 Task: Create in the project CanaryTech in Backlog an issue 'Develop a new tool for automated testing of mobile application integration with third-party services and APIs', assign it to team member softage.4@softage.net and change the status to IN PROGRESS. Create in the project CanaryTech in Backlog an issue 'Upgrade the mobile responsiveness and mobile compatibility mechanisms of a web application to improve mobile user experience', assign it to team member softage.1@softage.net and change the status to IN PROGRESS
Action: Mouse moved to (283, 372)
Screenshot: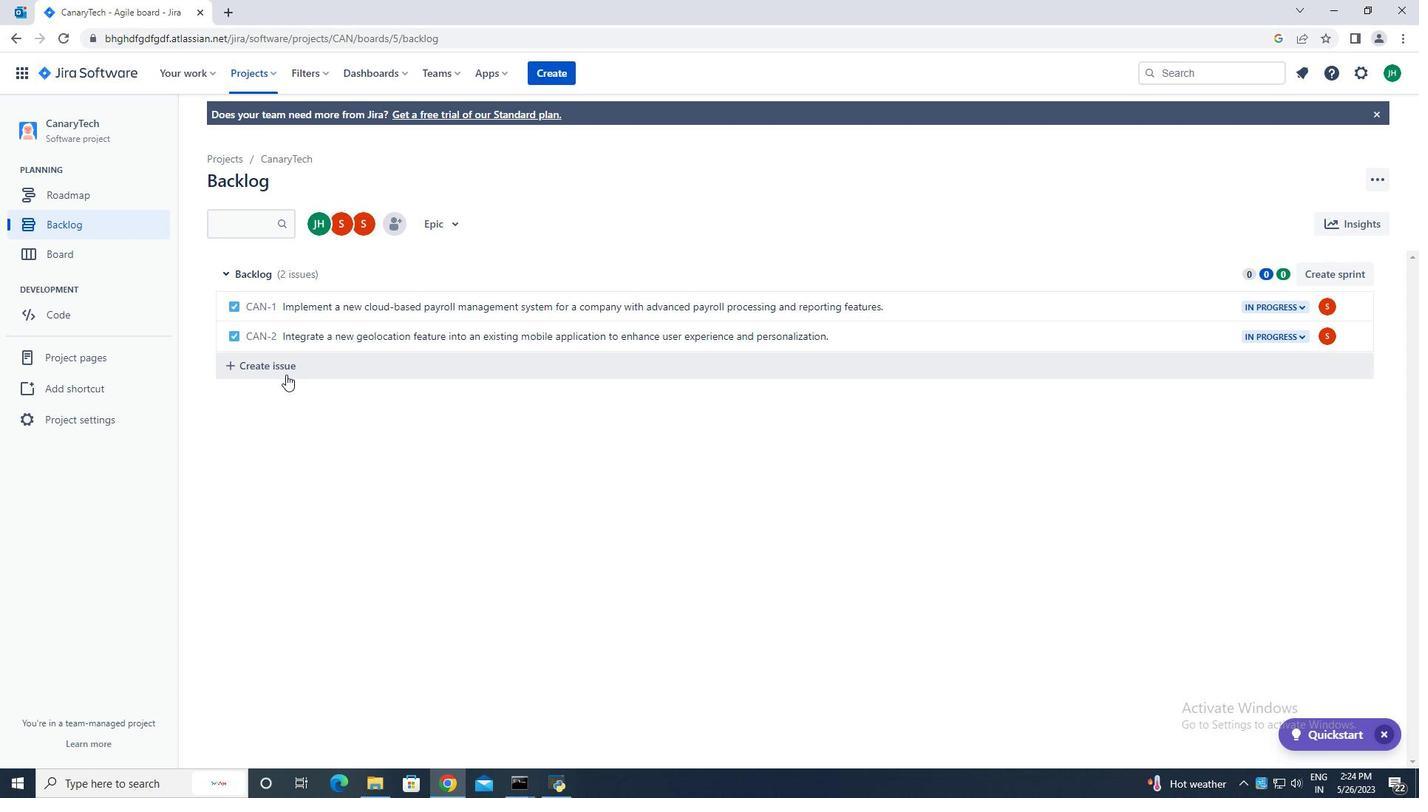 
Action: Mouse pressed left at (283, 372)
Screenshot: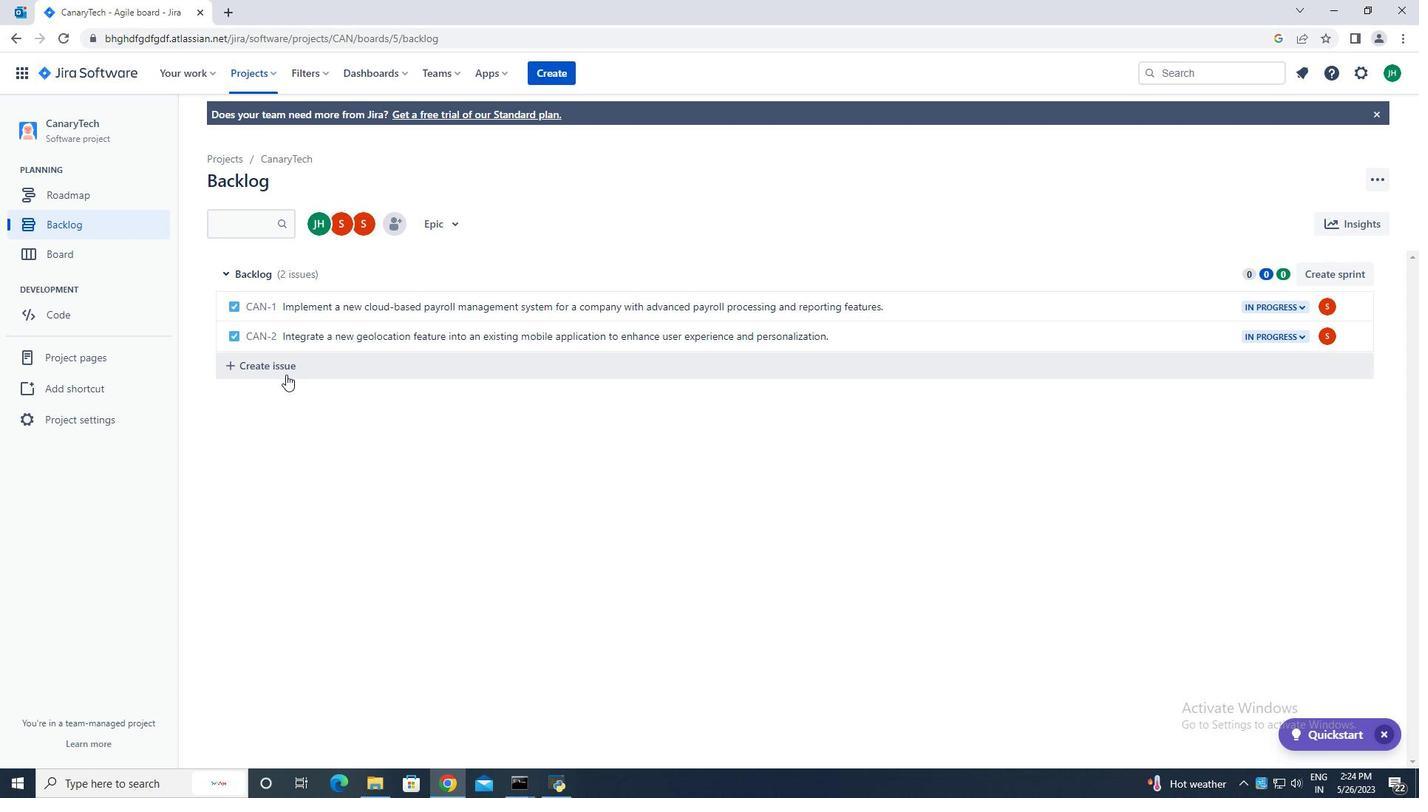 
Action: Mouse moved to (296, 365)
Screenshot: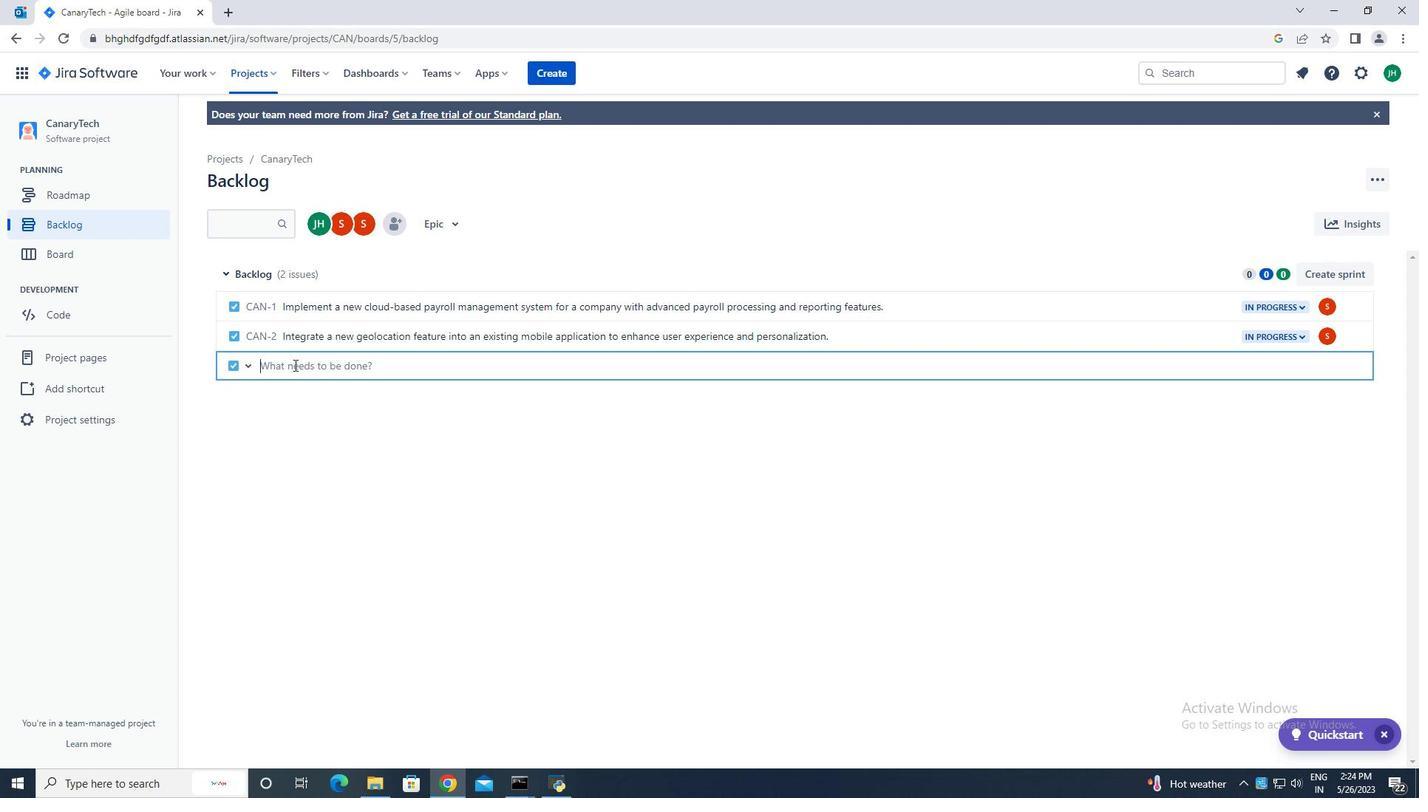 
Action: Mouse pressed left at (296, 365)
Screenshot: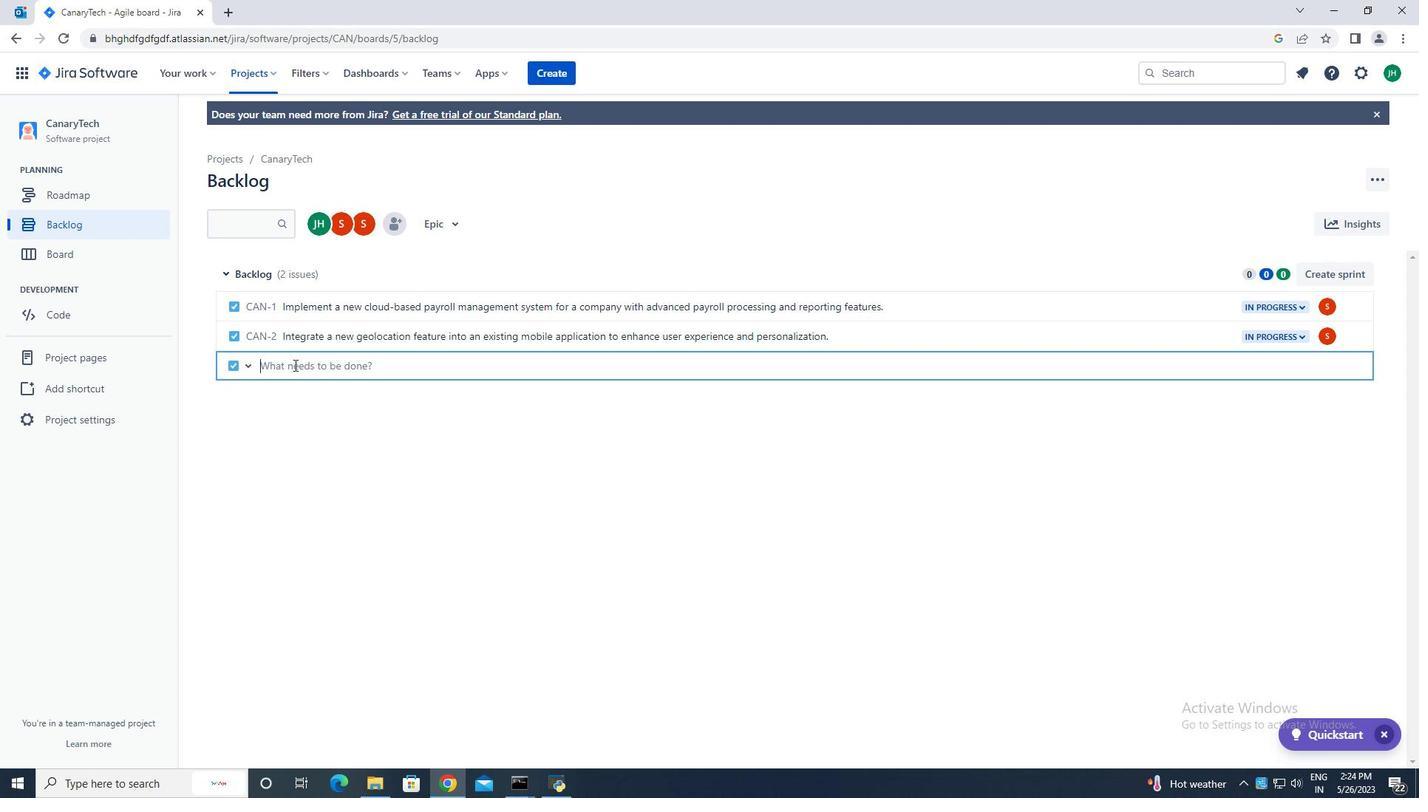 
Action: Mouse moved to (298, 365)
Screenshot: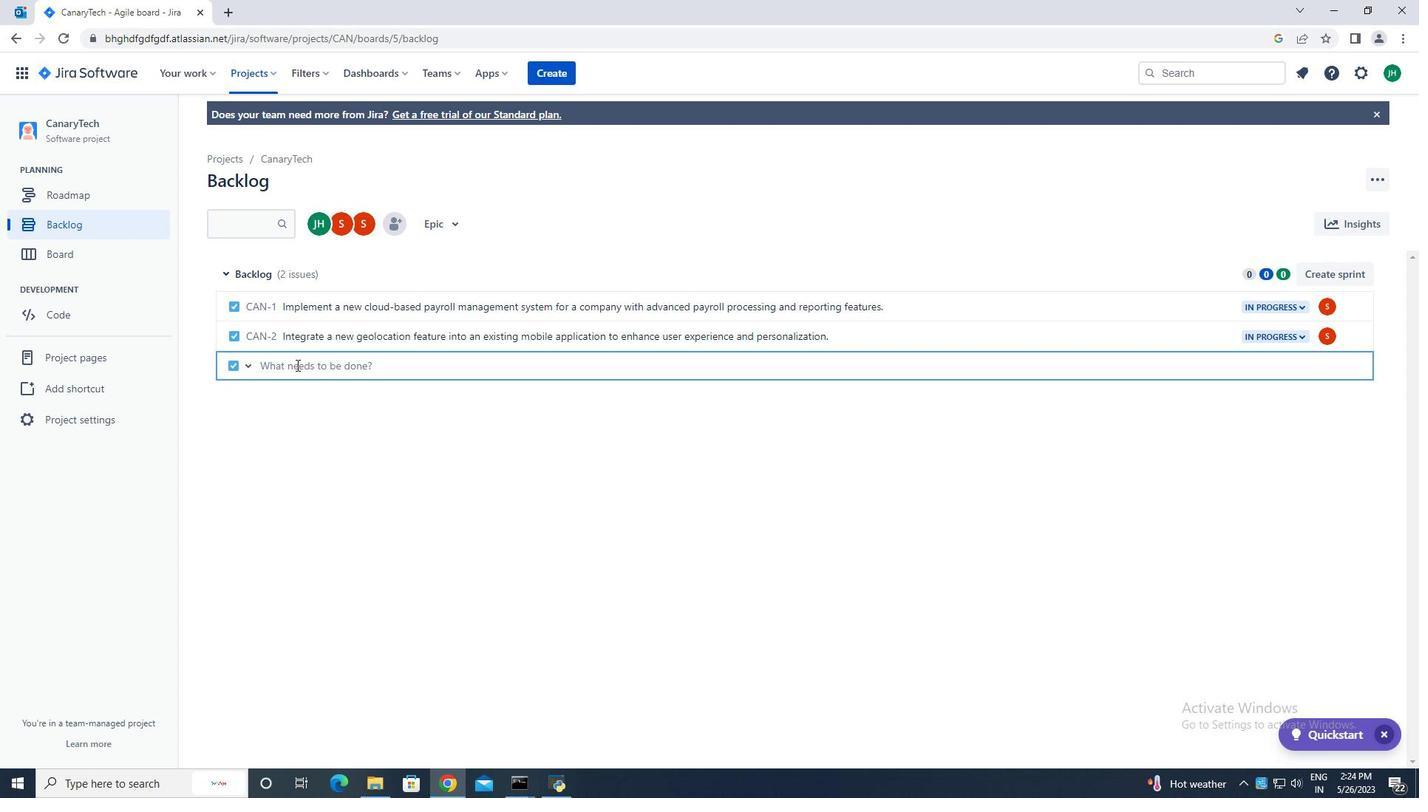
Action: Key pressed <Key.caps_lock>D<Key.caps_lock>evelop<Key.space>a<Key.space>new<Key.space>tool<Key.space>for<Key.space>automated<Key.space>testing<Key.space>of<Key.space>mobile<Key.space>application<Key.space>integration<Key.space>with<Key.space>third-party<Key.space>services<Key.space>and<Key.space><Key.caps_lock>API<Key.caps_lock>s<Key.space><Key.backspace>.<Key.enter>
Screenshot: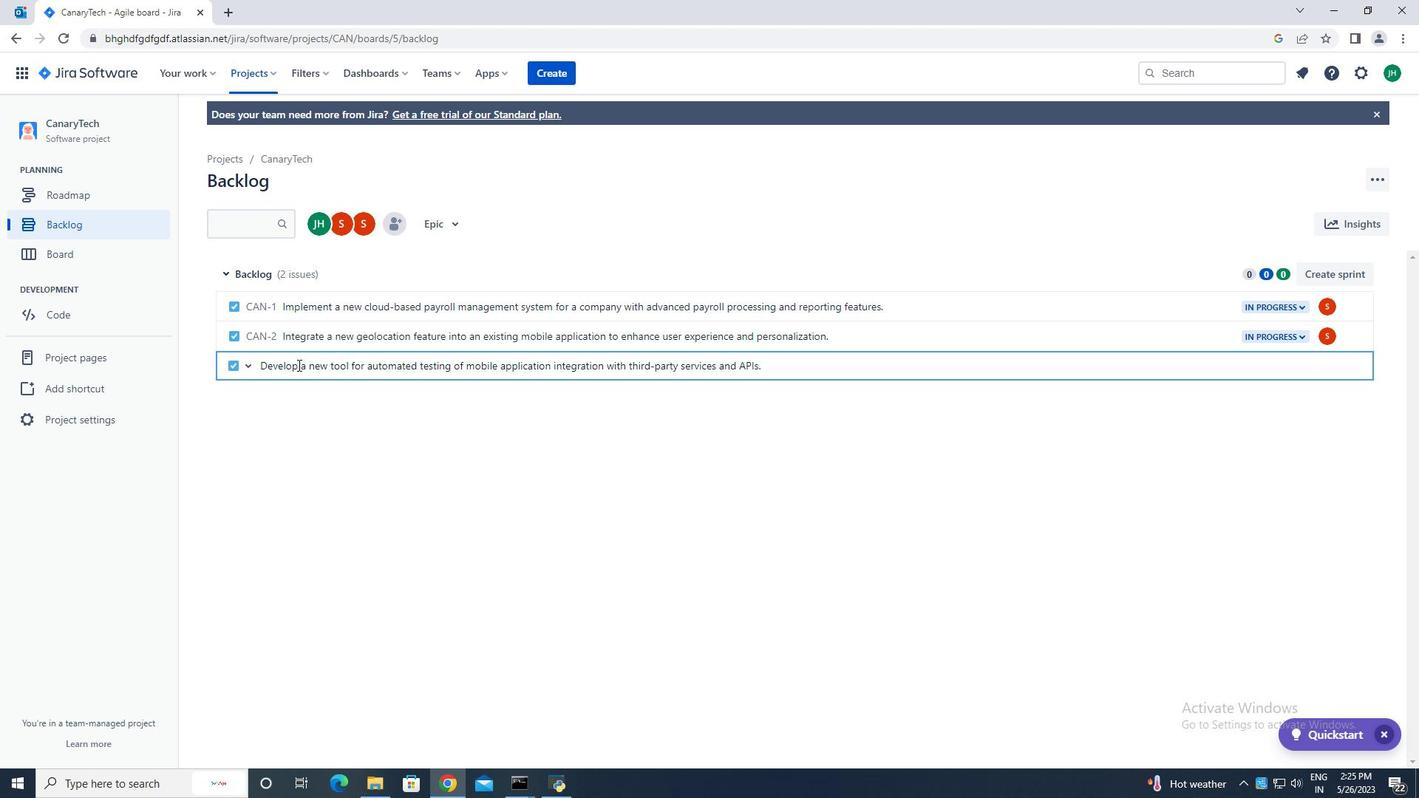 
Action: Mouse moved to (1326, 368)
Screenshot: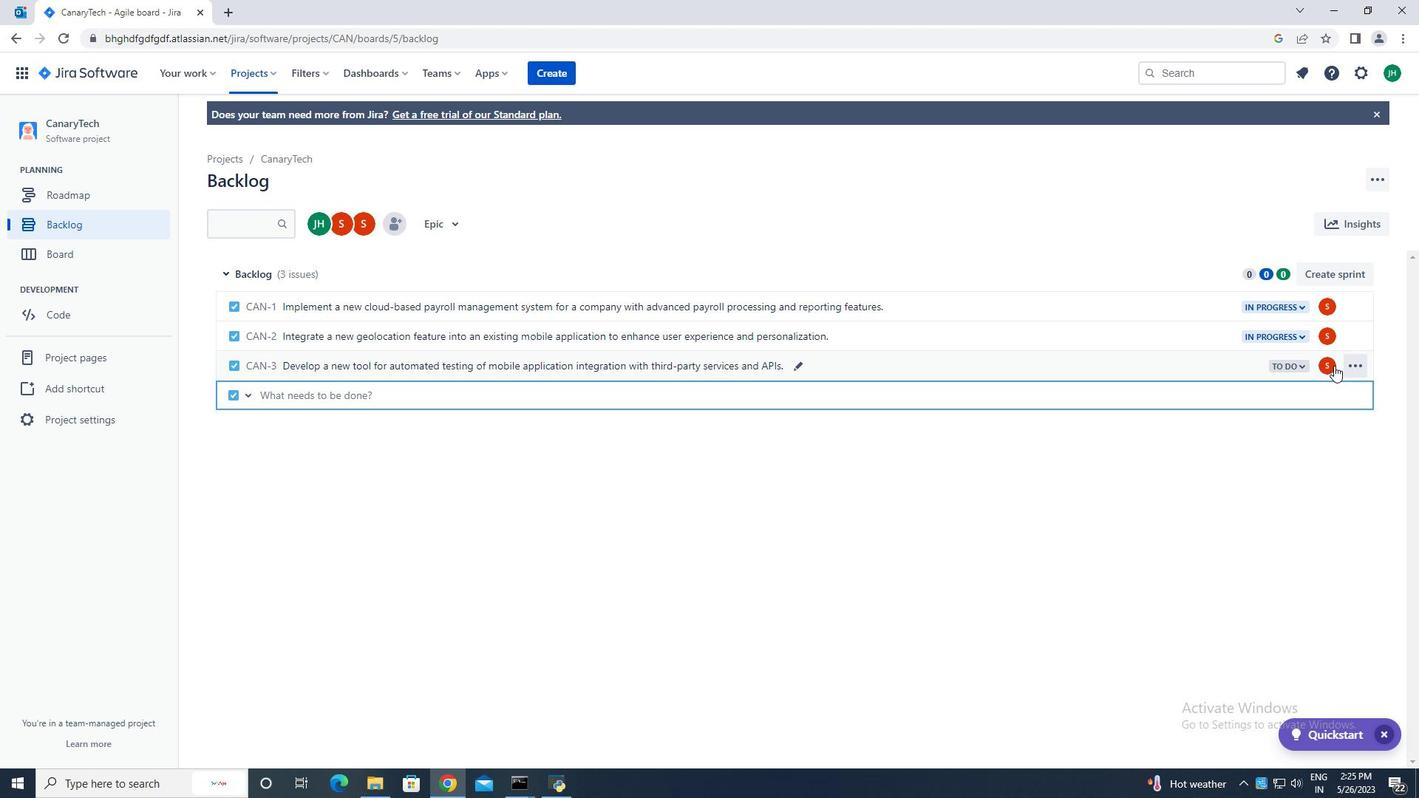 
Action: Mouse pressed left at (1326, 368)
Screenshot: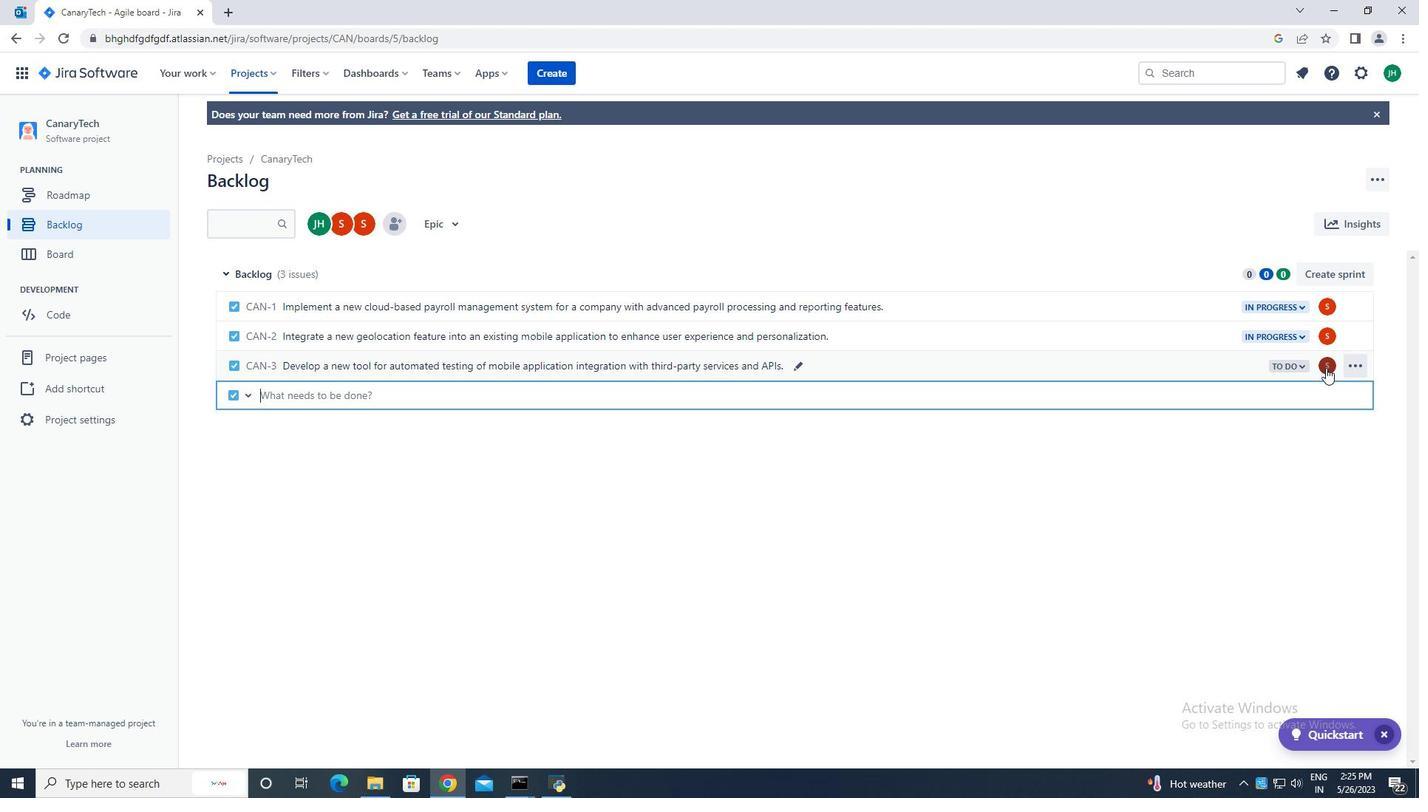 
Action: Mouse moved to (1242, 395)
Screenshot: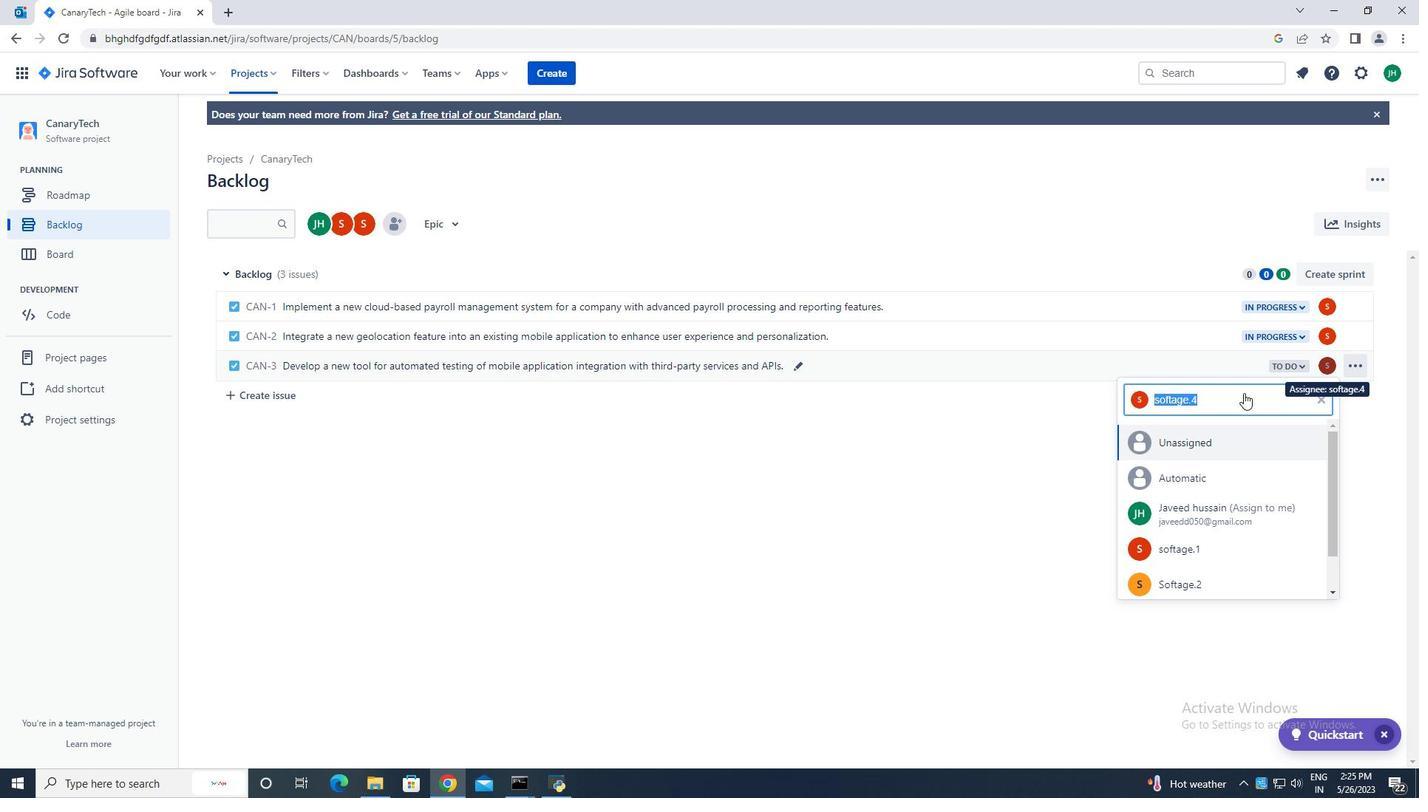 
Action: Key pressed softage.4
Screenshot: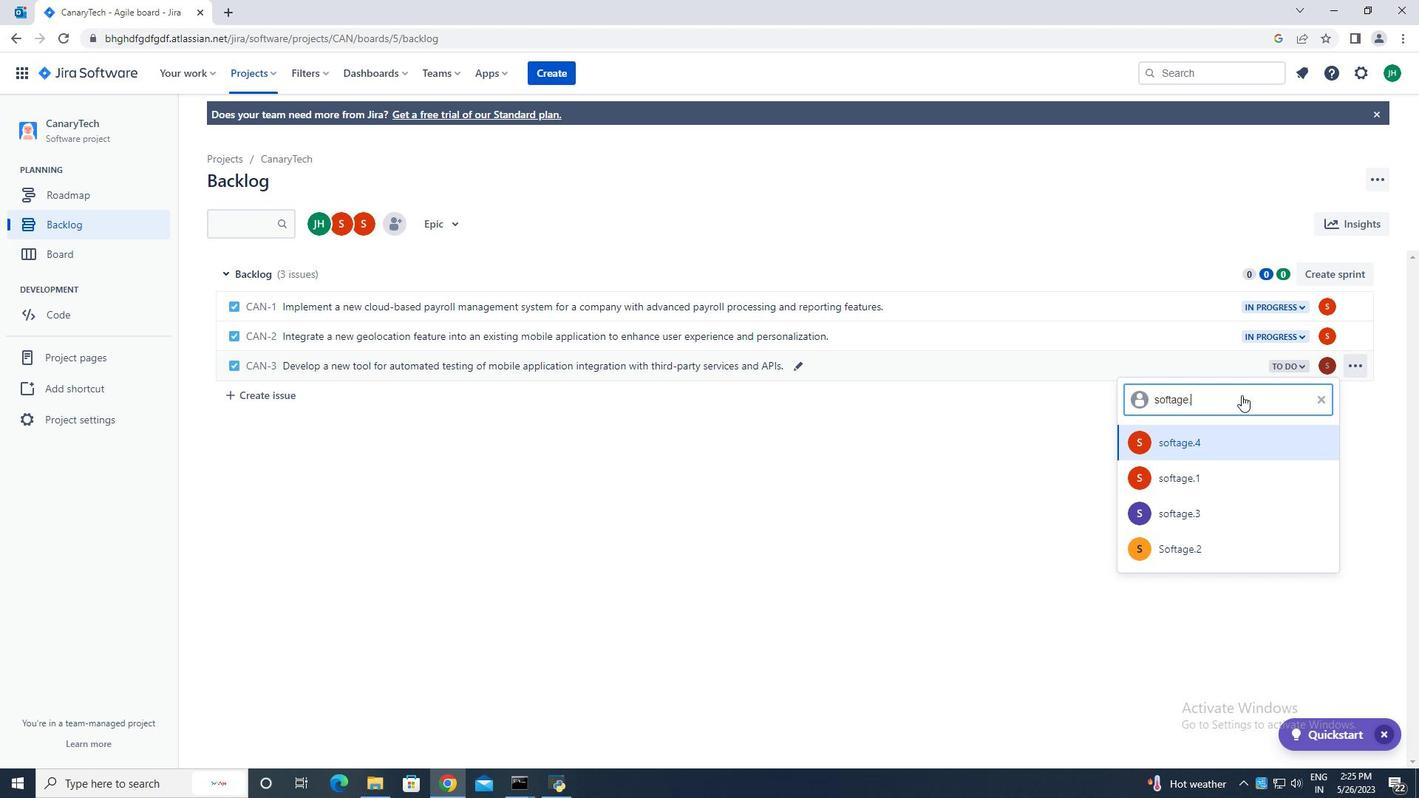 
Action: Mouse moved to (1248, 442)
Screenshot: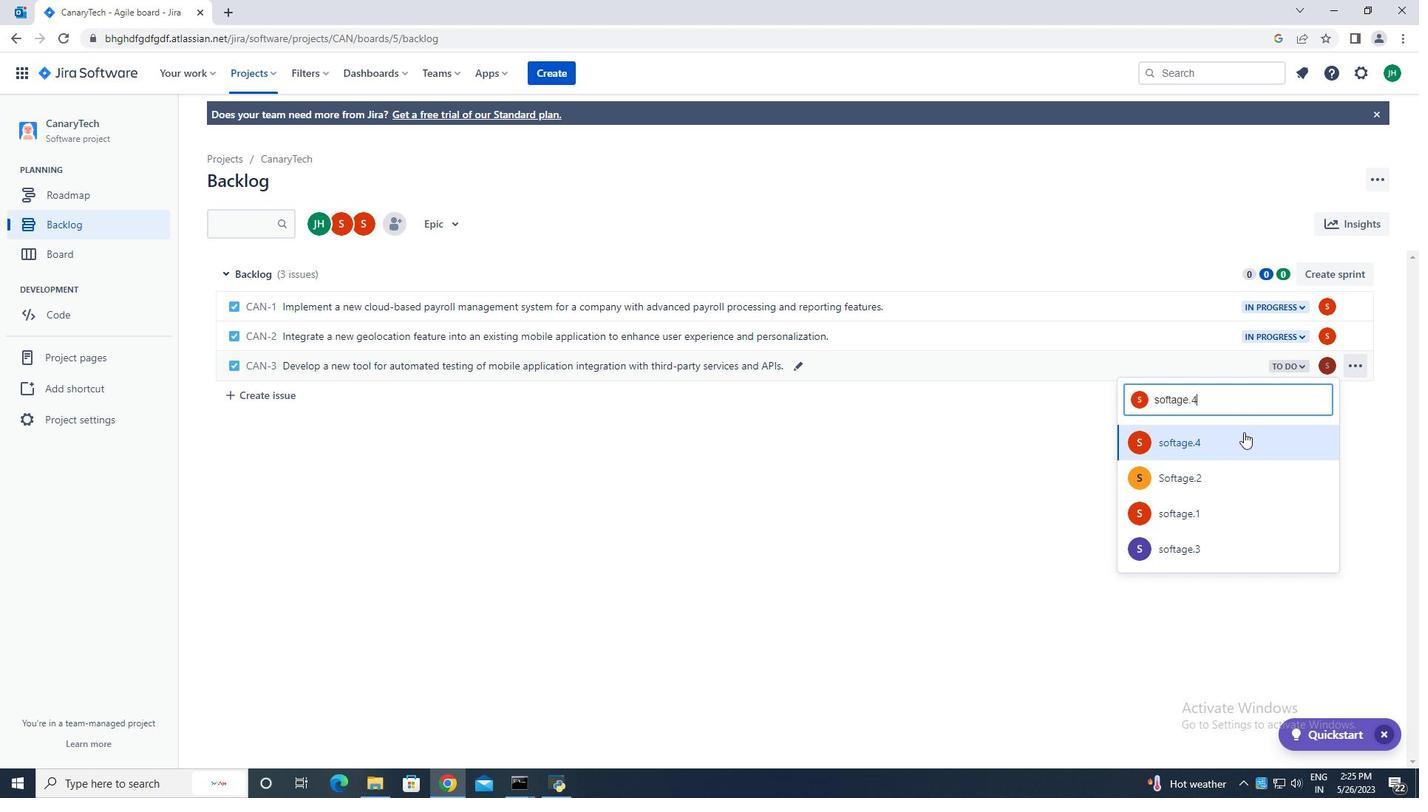 
Action: Mouse pressed left at (1248, 442)
Screenshot: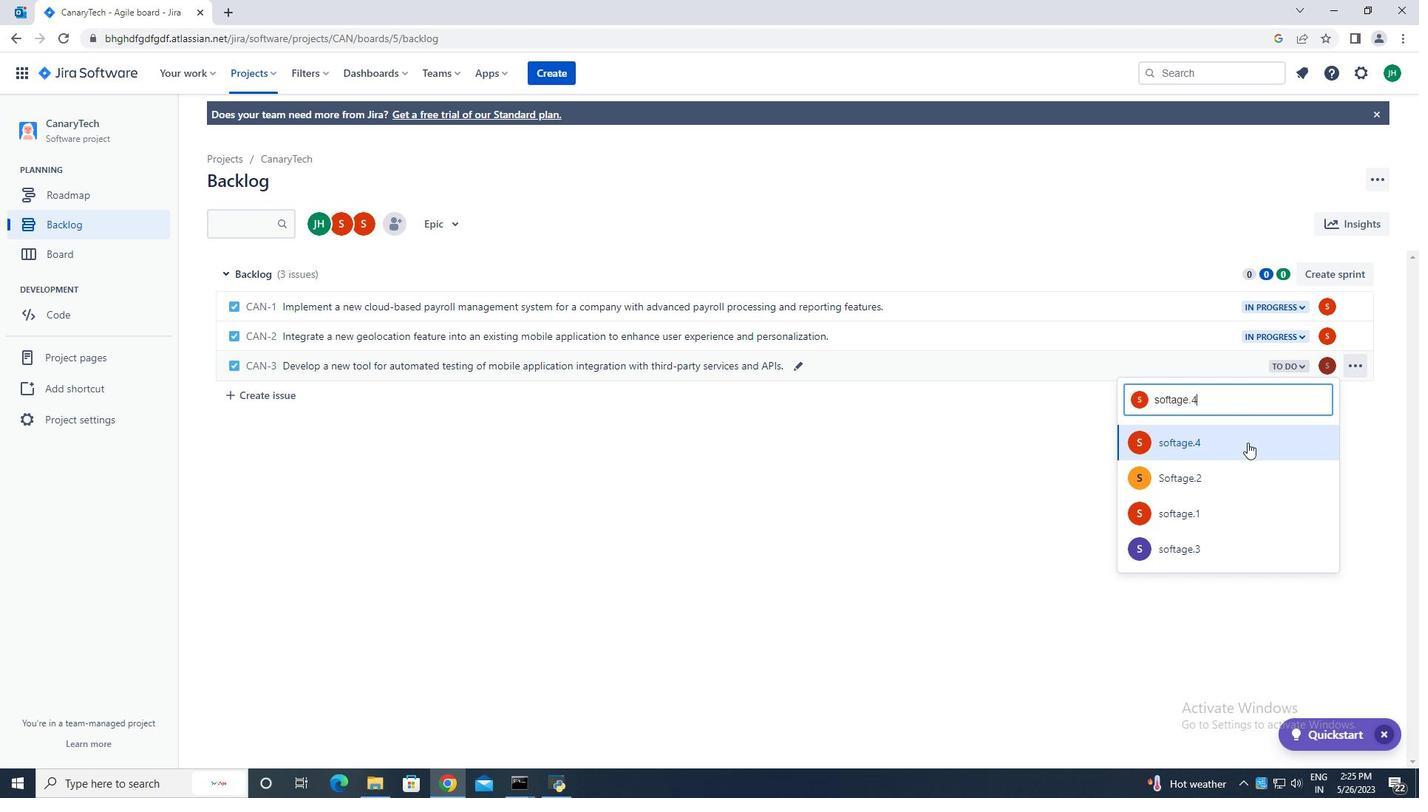
Action: Mouse moved to (1303, 371)
Screenshot: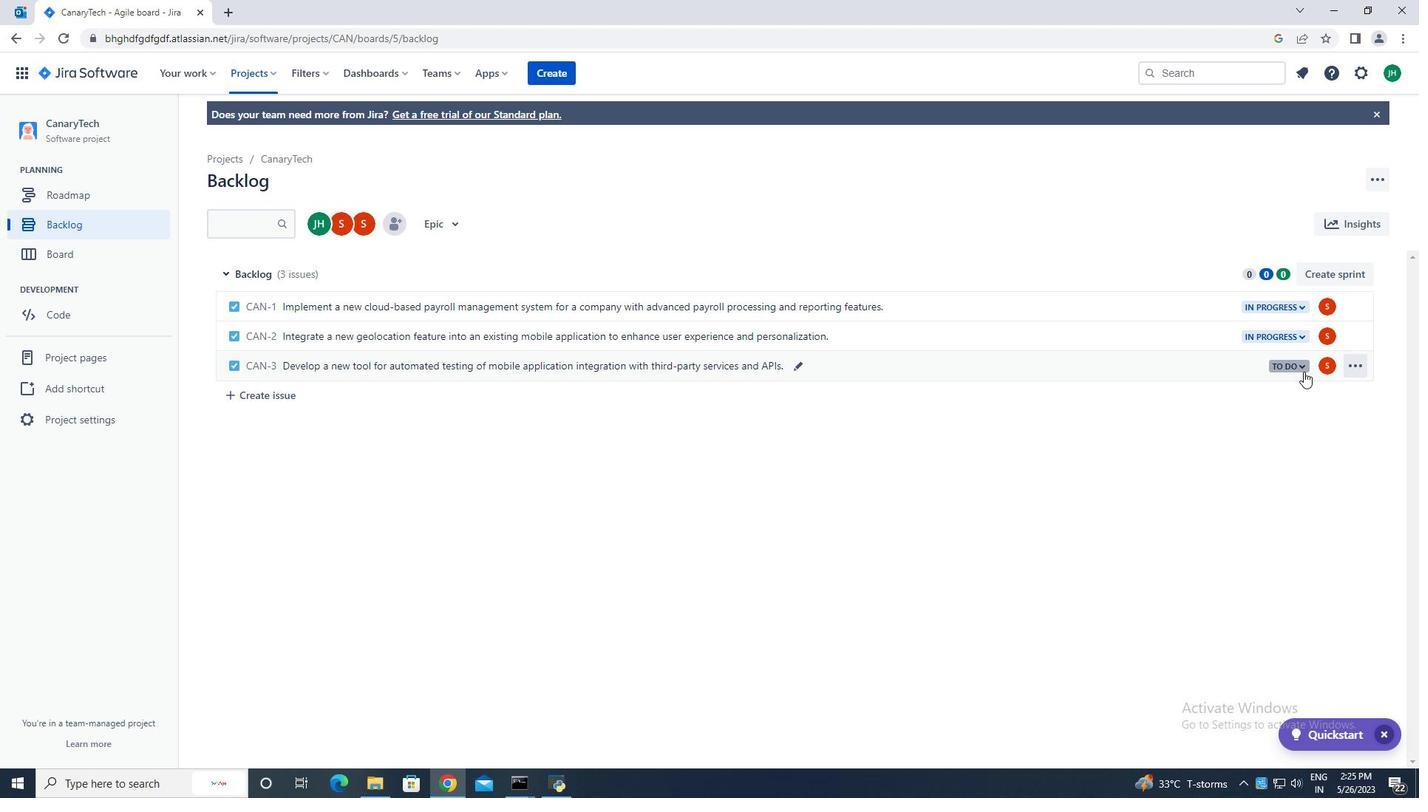 
Action: Mouse pressed left at (1303, 371)
Screenshot: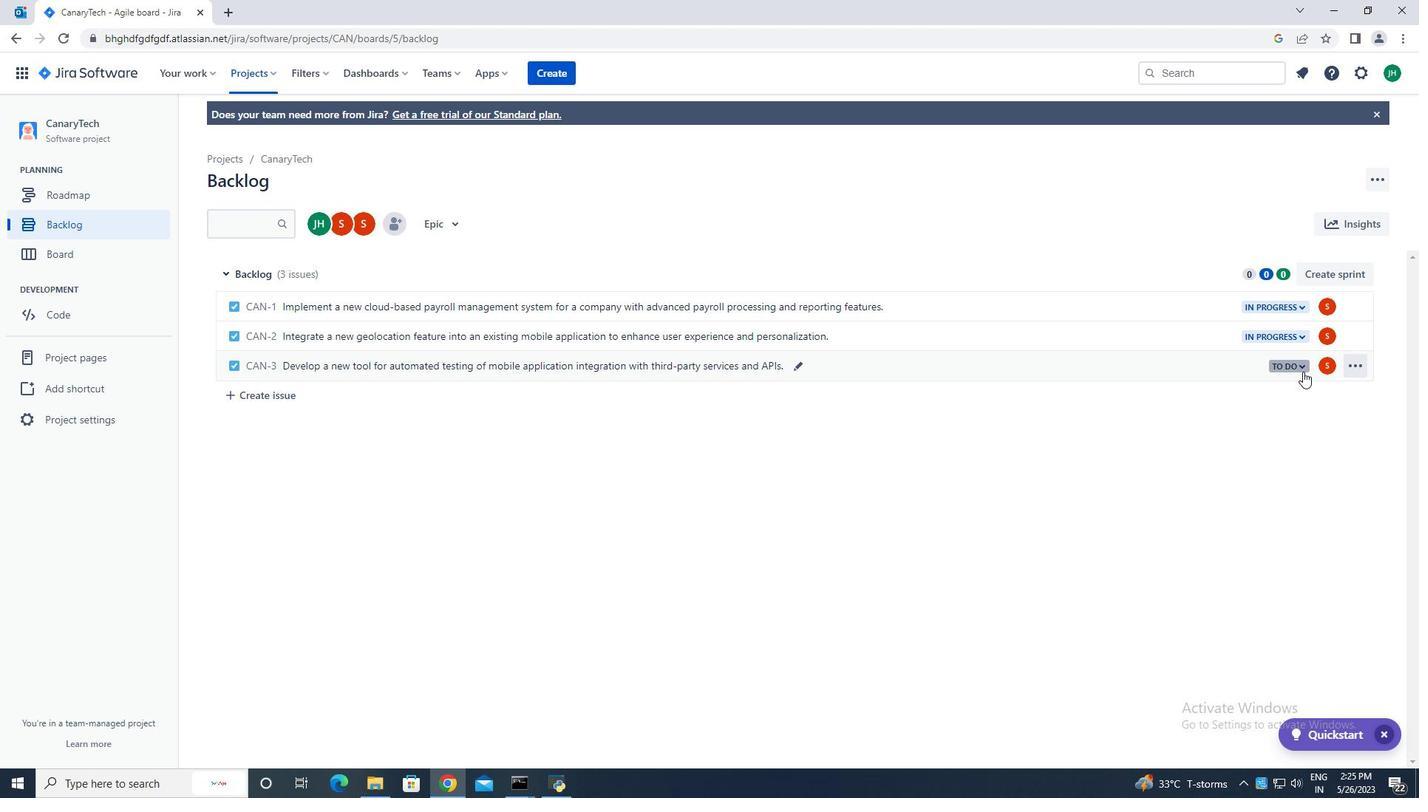 
Action: Mouse moved to (1200, 395)
Screenshot: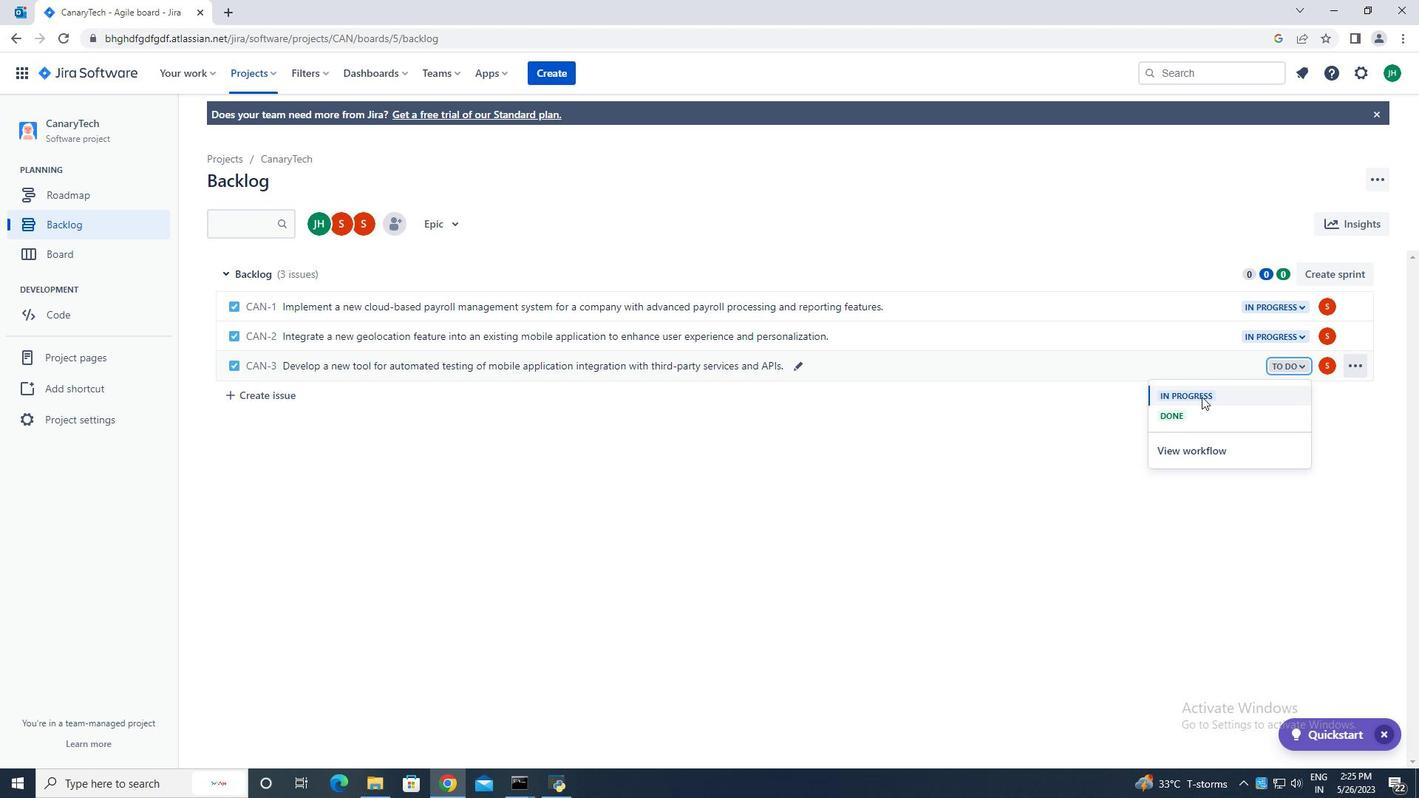 
Action: Mouse pressed left at (1200, 395)
Screenshot: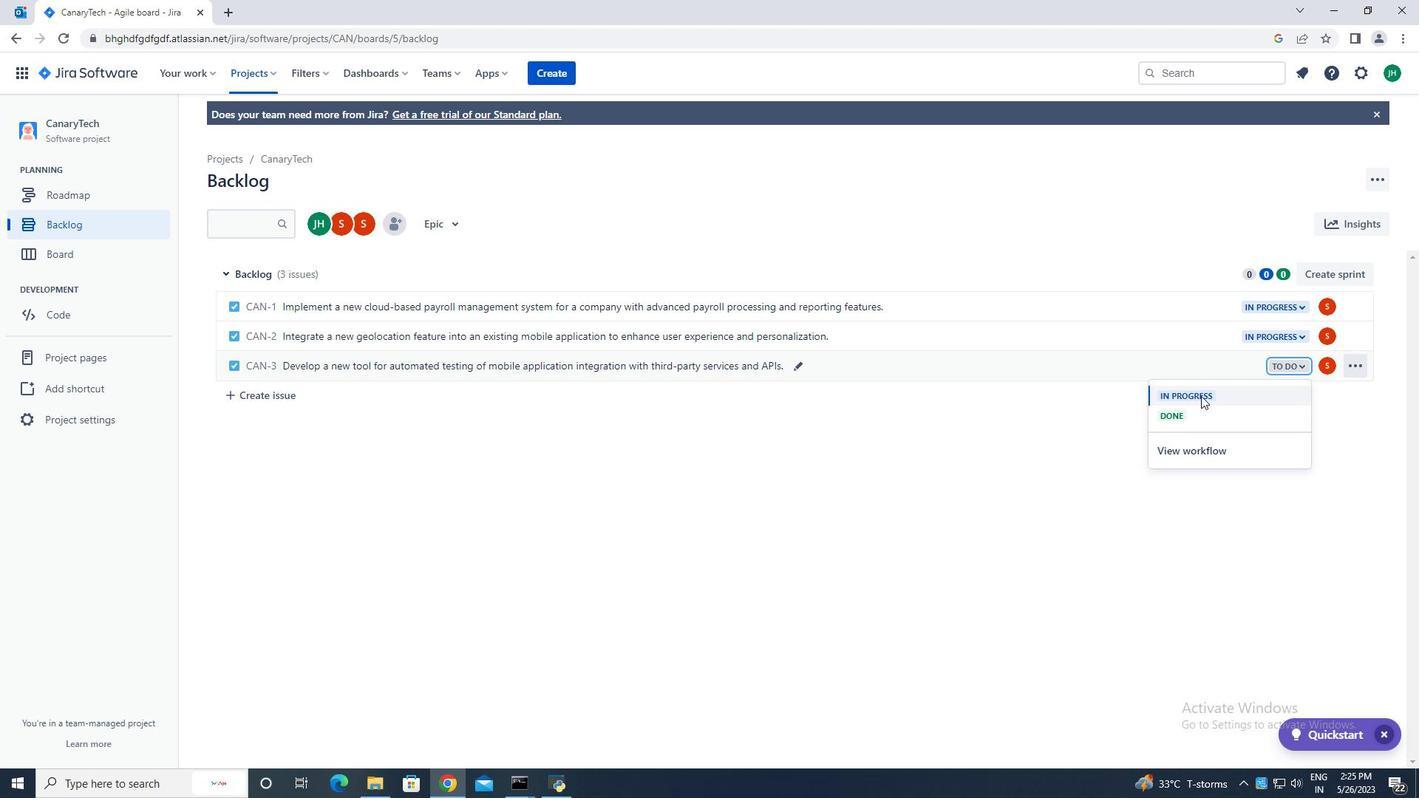 
Action: Mouse moved to (288, 398)
Screenshot: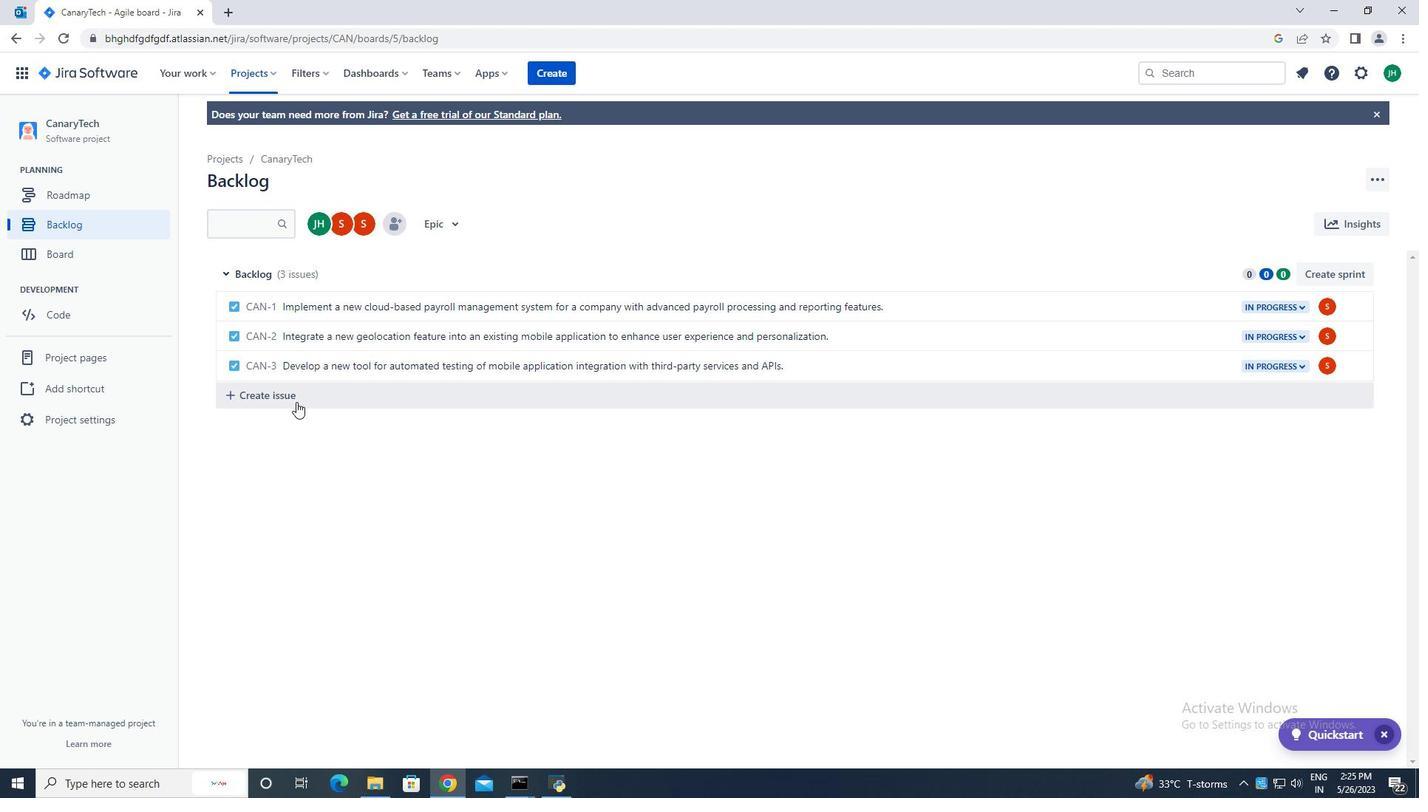 
Action: Mouse pressed left at (288, 398)
Screenshot: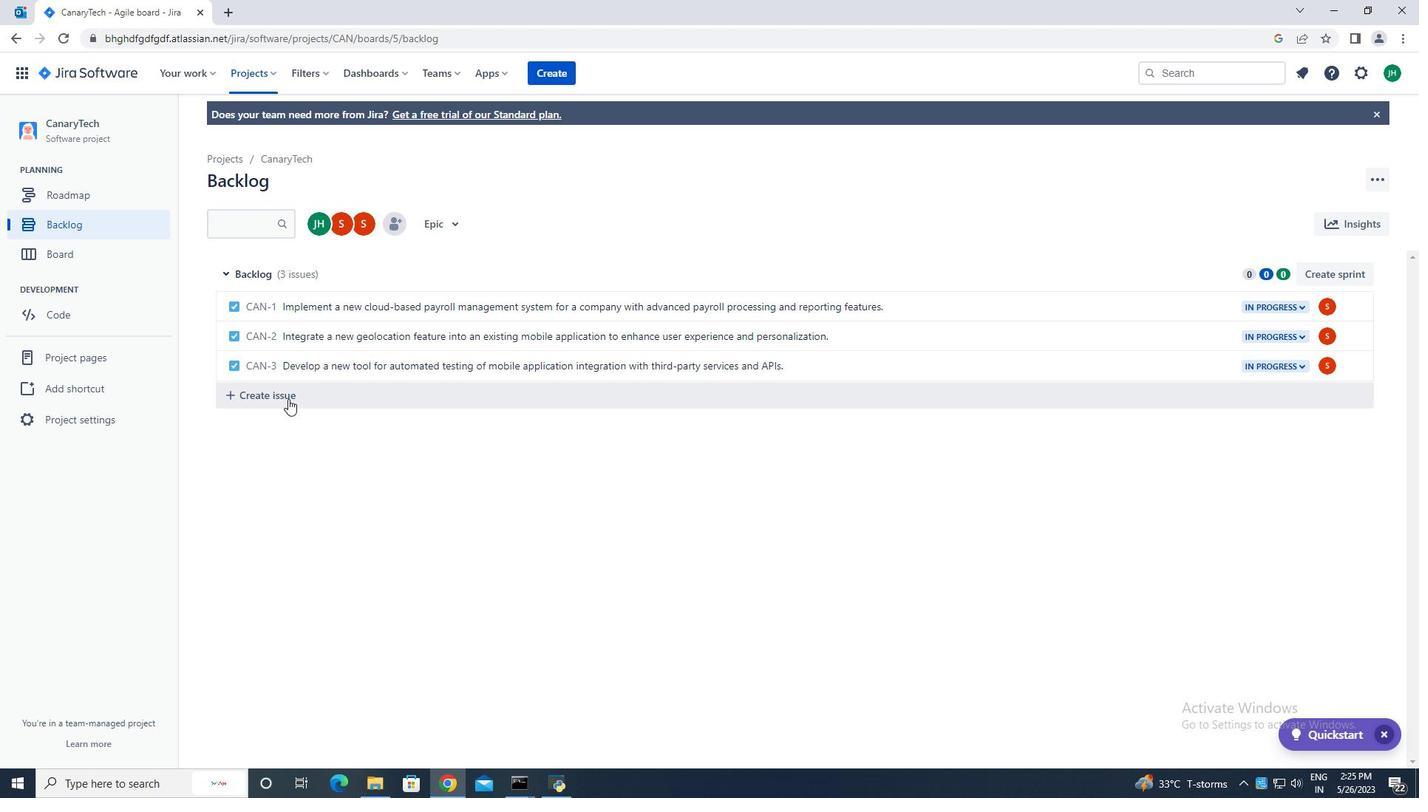 
Action: Mouse moved to (288, 398)
Screenshot: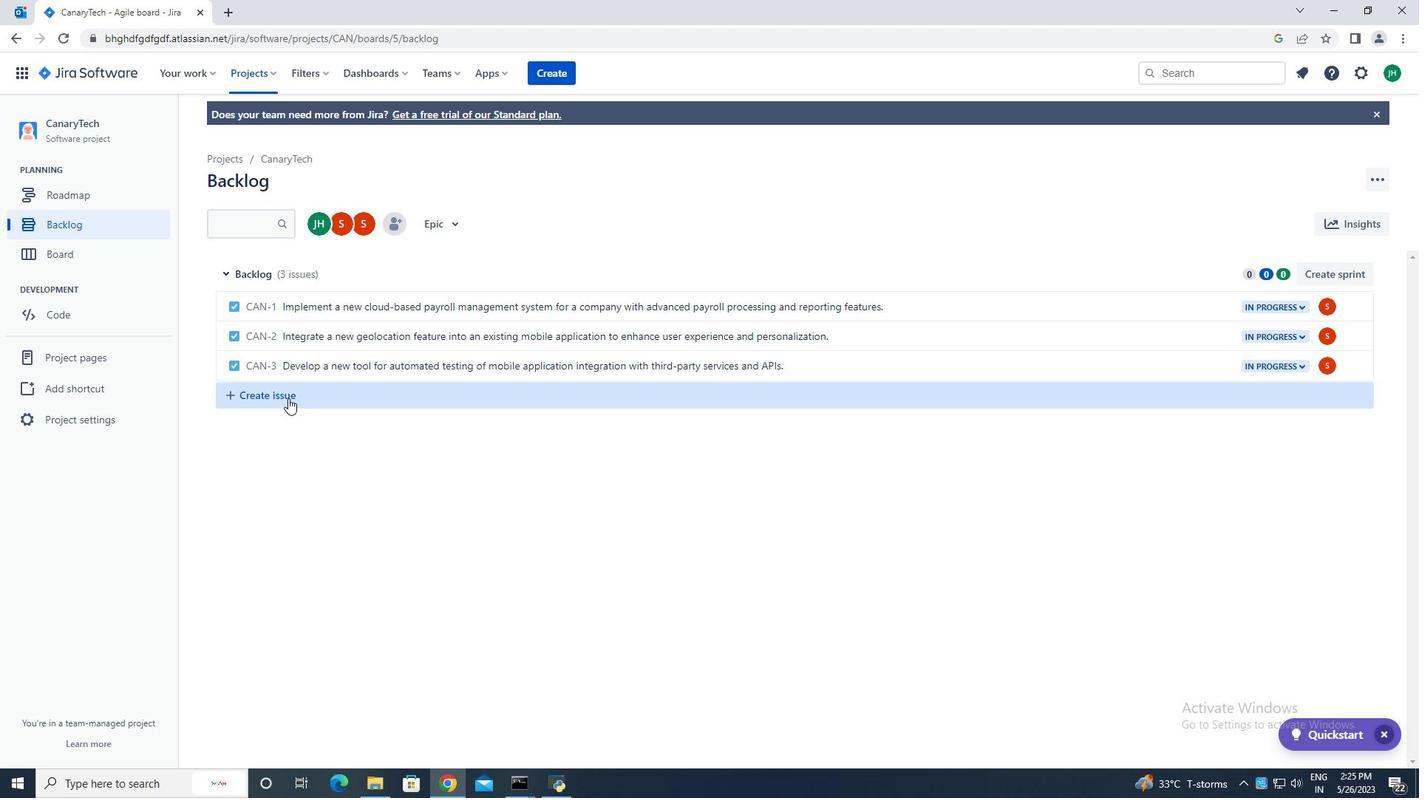 
Action: Mouse pressed left at (288, 398)
Screenshot: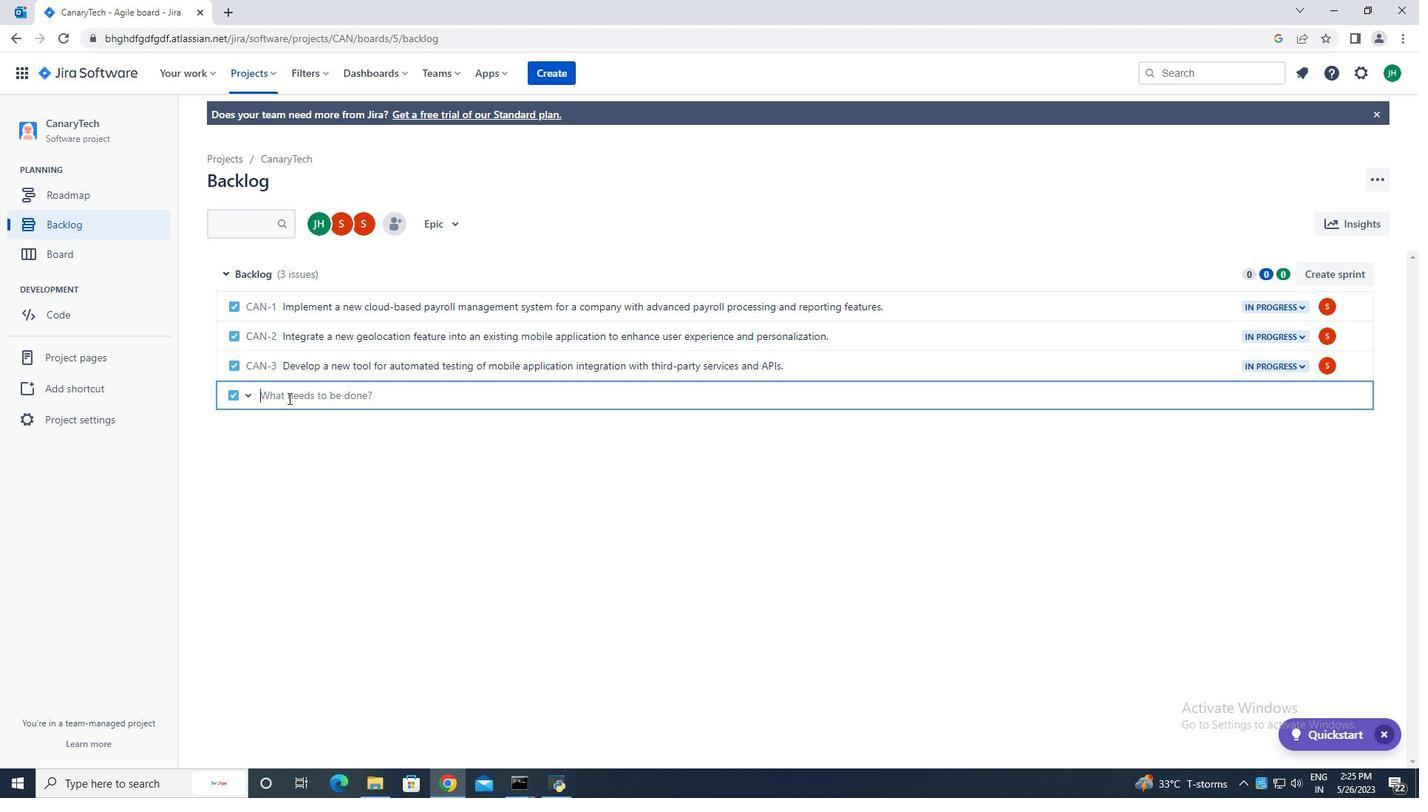 
Action: Key pressed <Key.caps_lock>U<Key.caps_lock>pgrade<Key.space>the<Key.space>mobile<Key.space>responsiveness<Key.space>and<Key.space>mobile<Key.space>compatibility<Key.space>mechanisms<Key.space>of<Key.space>a<Key.space>web<Key.space>application<Key.space>to<Key.space>improve<Key.space>mobile<Key.space>user<Key.space>experience.<Key.enter>
Screenshot: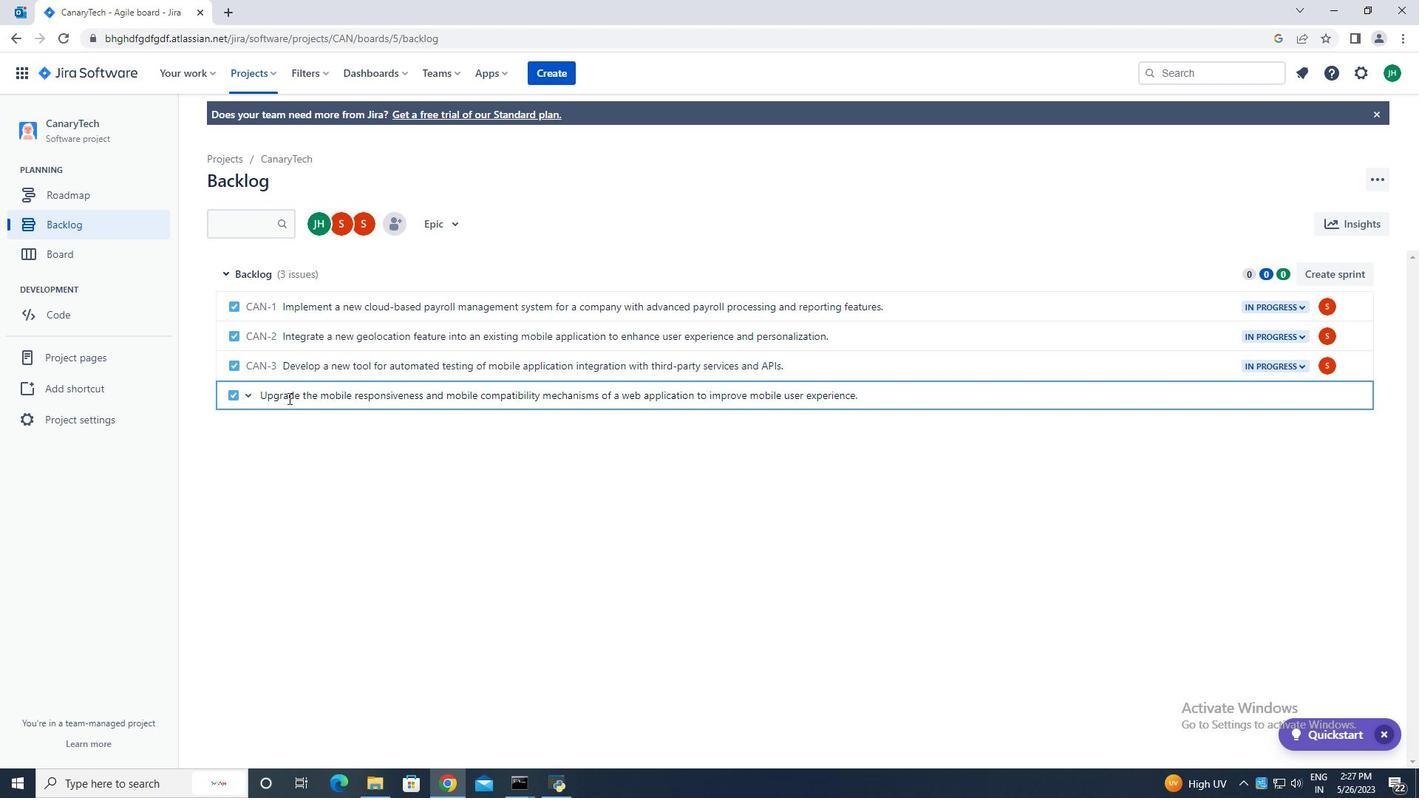 
Action: Mouse moved to (1329, 397)
Screenshot: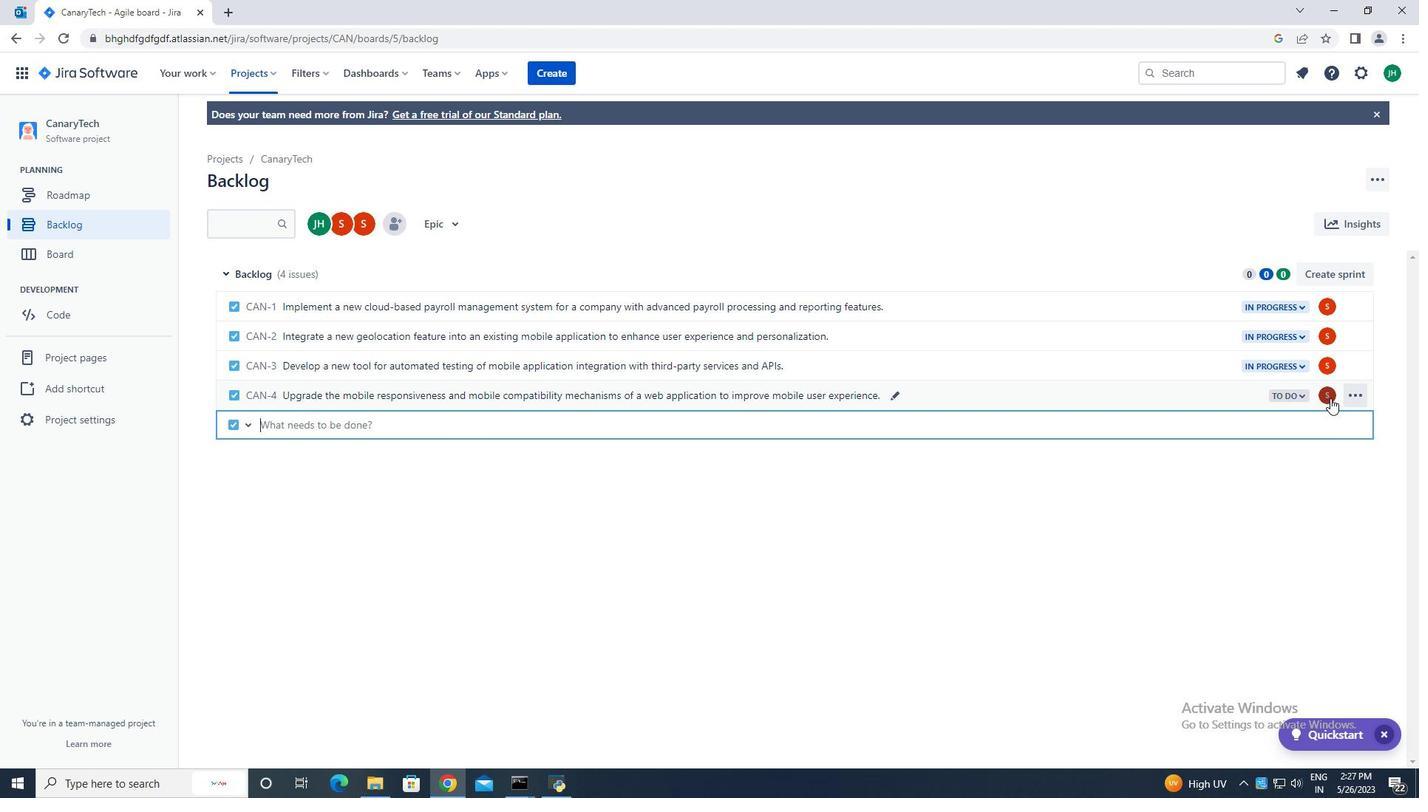 
Action: Mouse pressed left at (1329, 397)
Screenshot: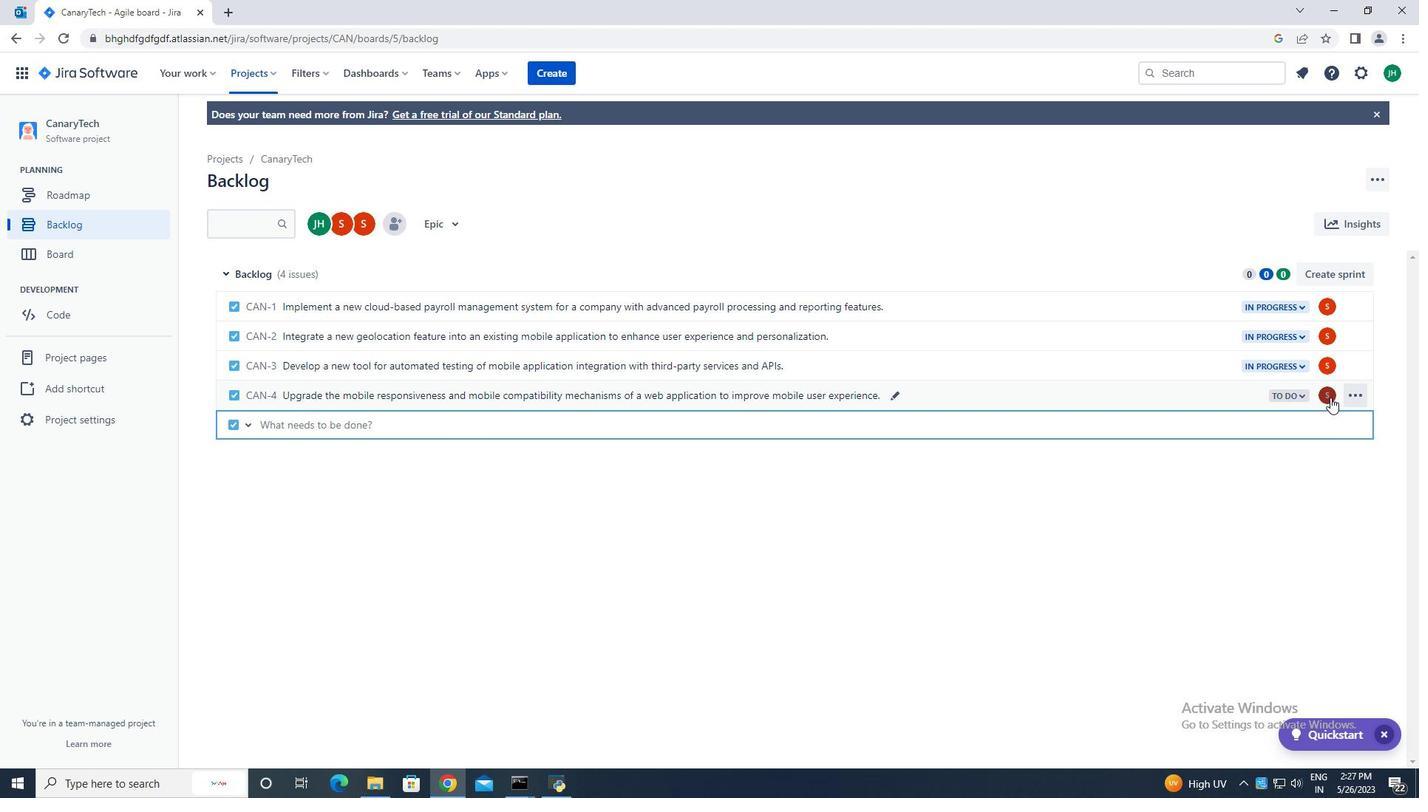 
Action: Mouse moved to (1223, 436)
Screenshot: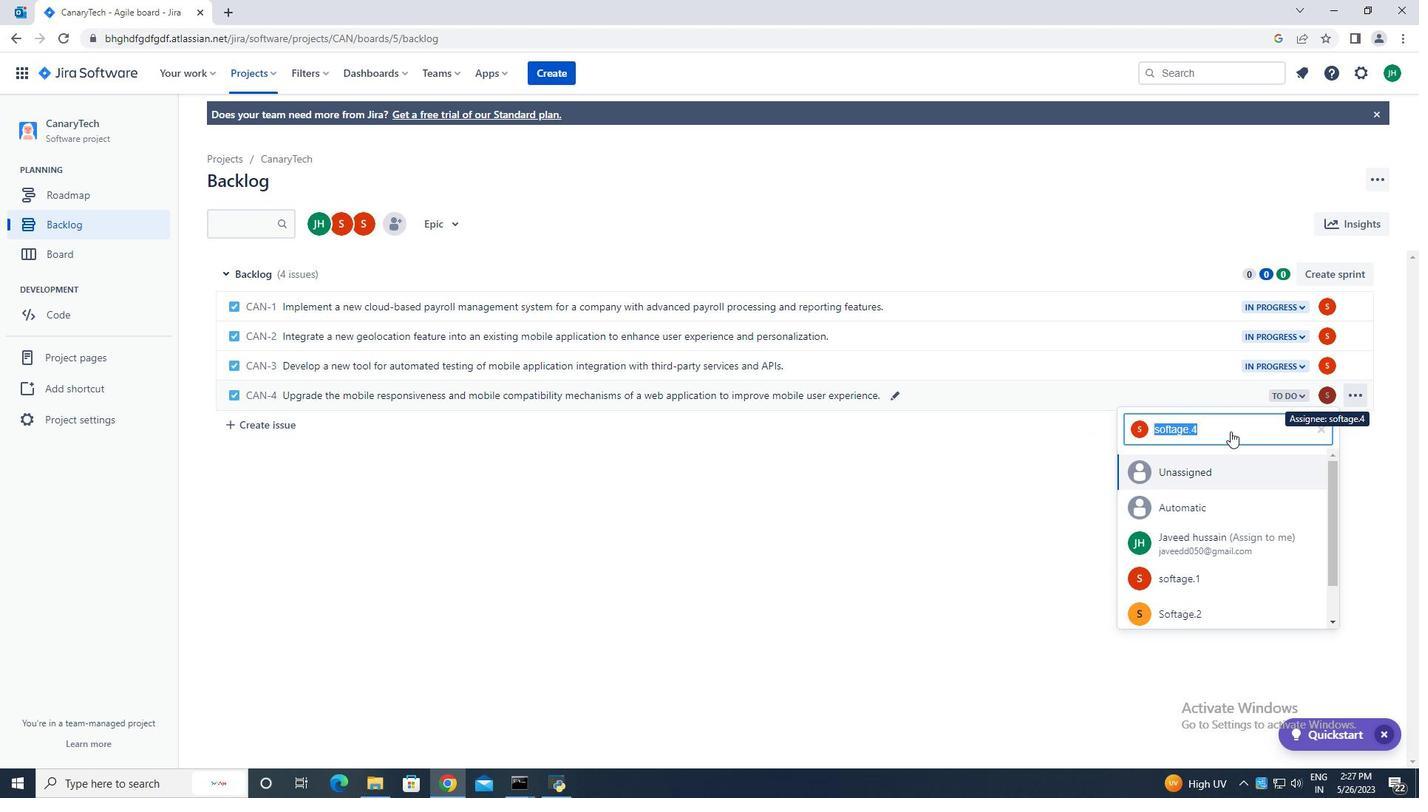
Action: Key pressed softage.4<Key.backspace>1
Screenshot: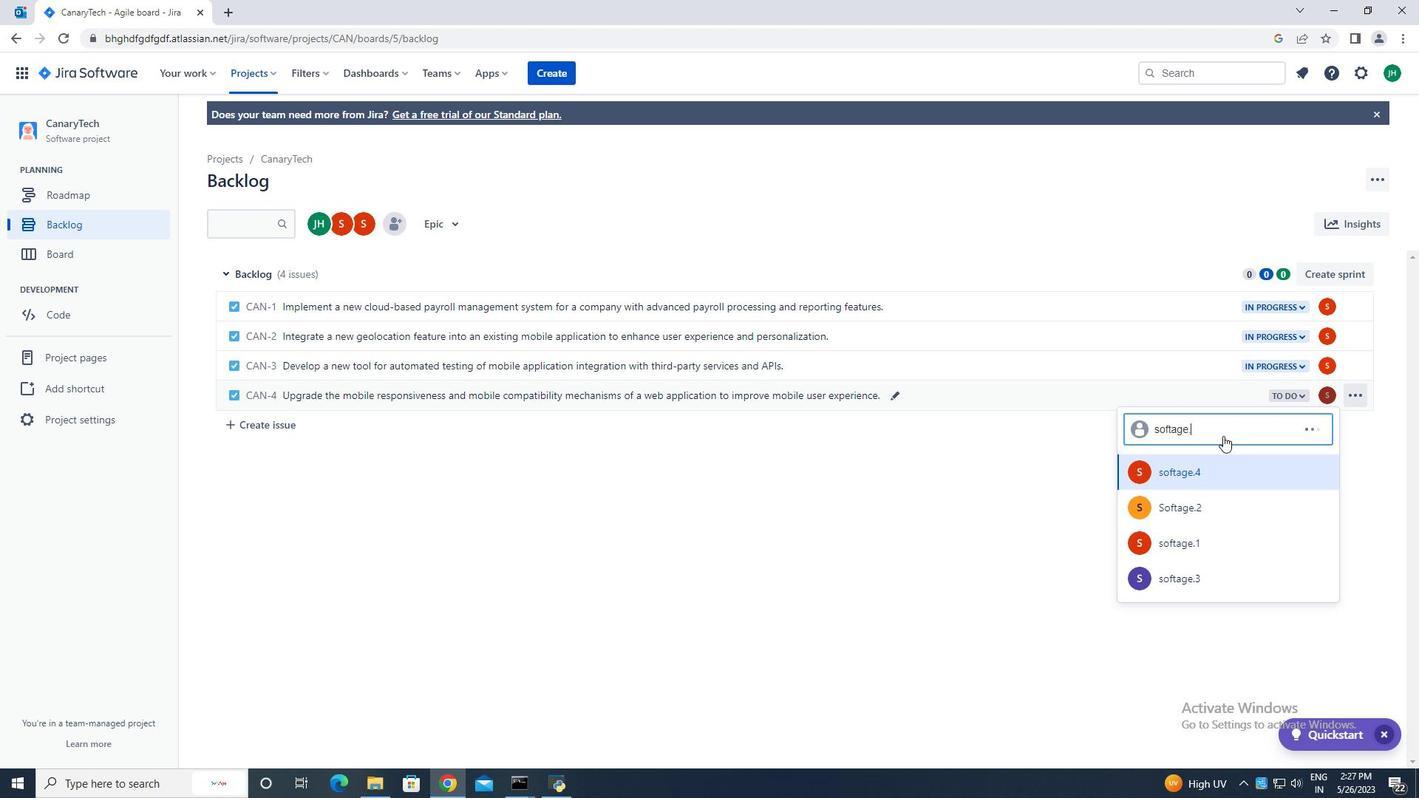
Action: Mouse moved to (1211, 474)
Screenshot: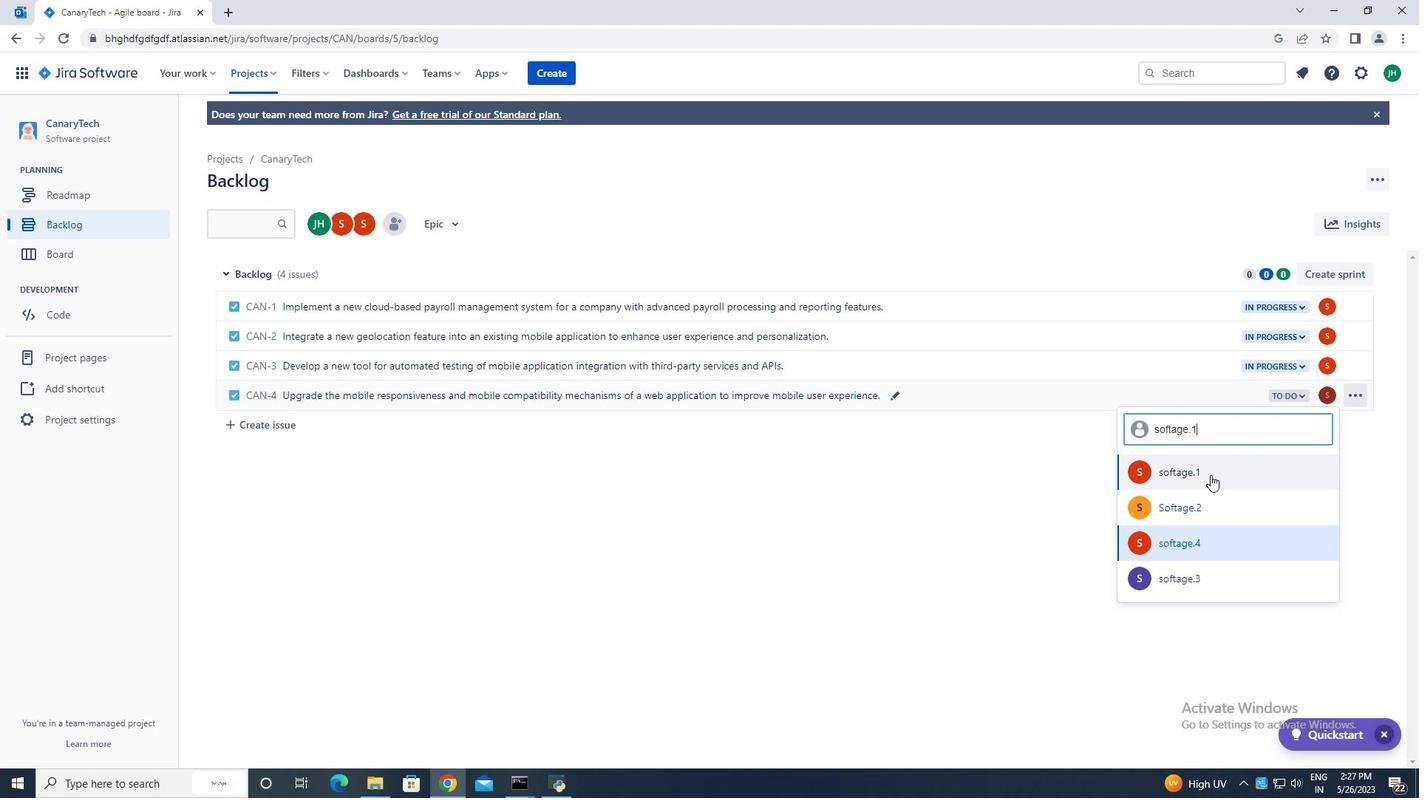 
Action: Mouse pressed left at (1211, 474)
Screenshot: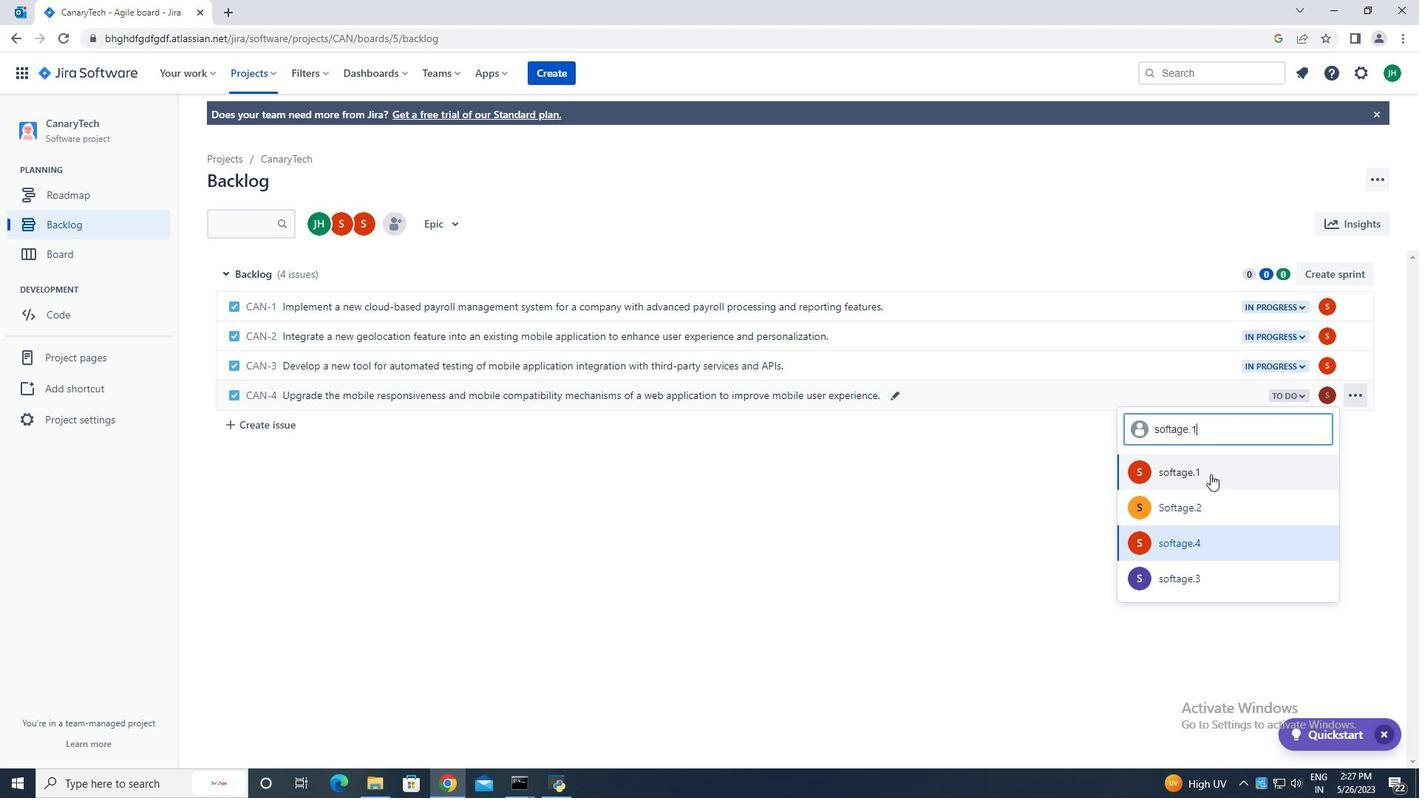 
Action: Mouse moved to (1280, 393)
Screenshot: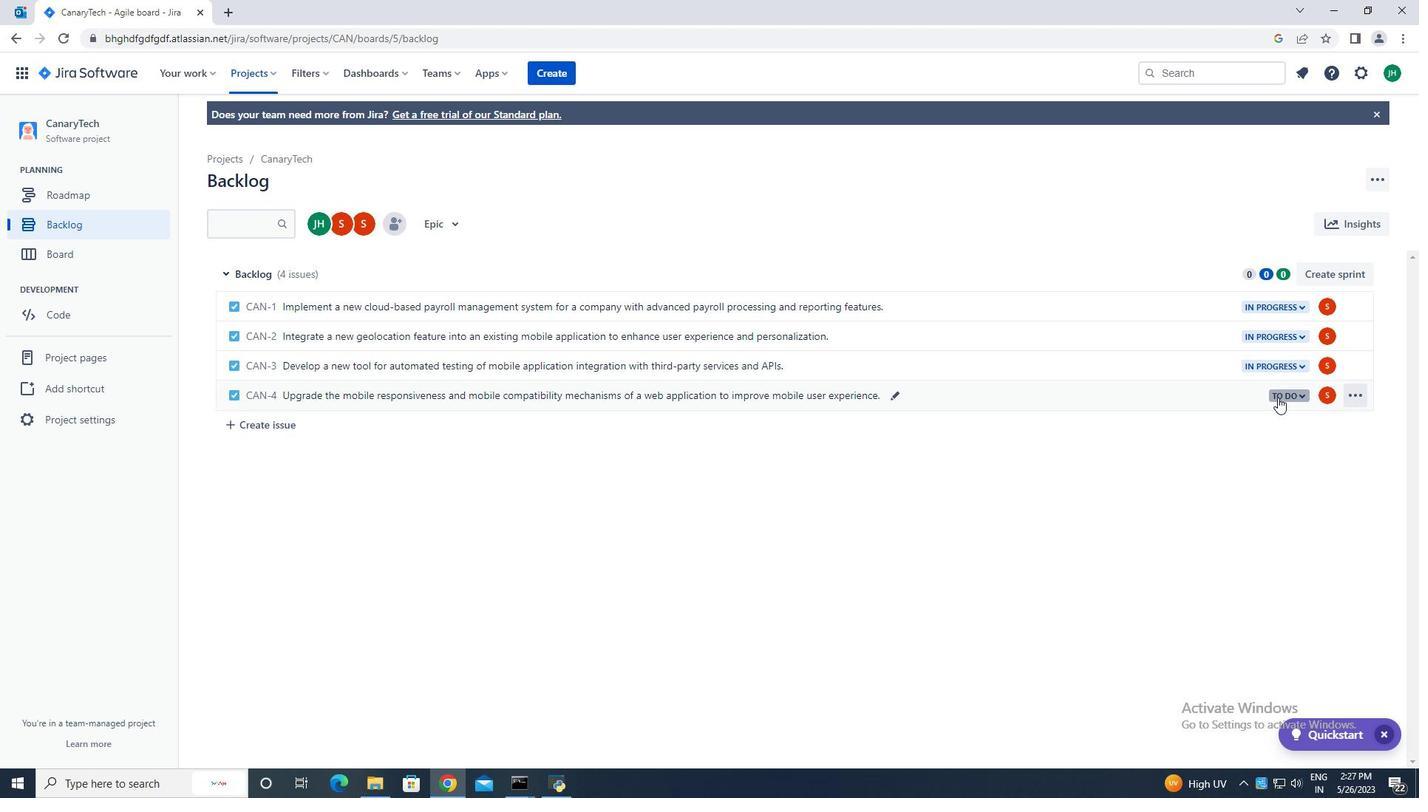 
Action: Mouse pressed left at (1280, 393)
Screenshot: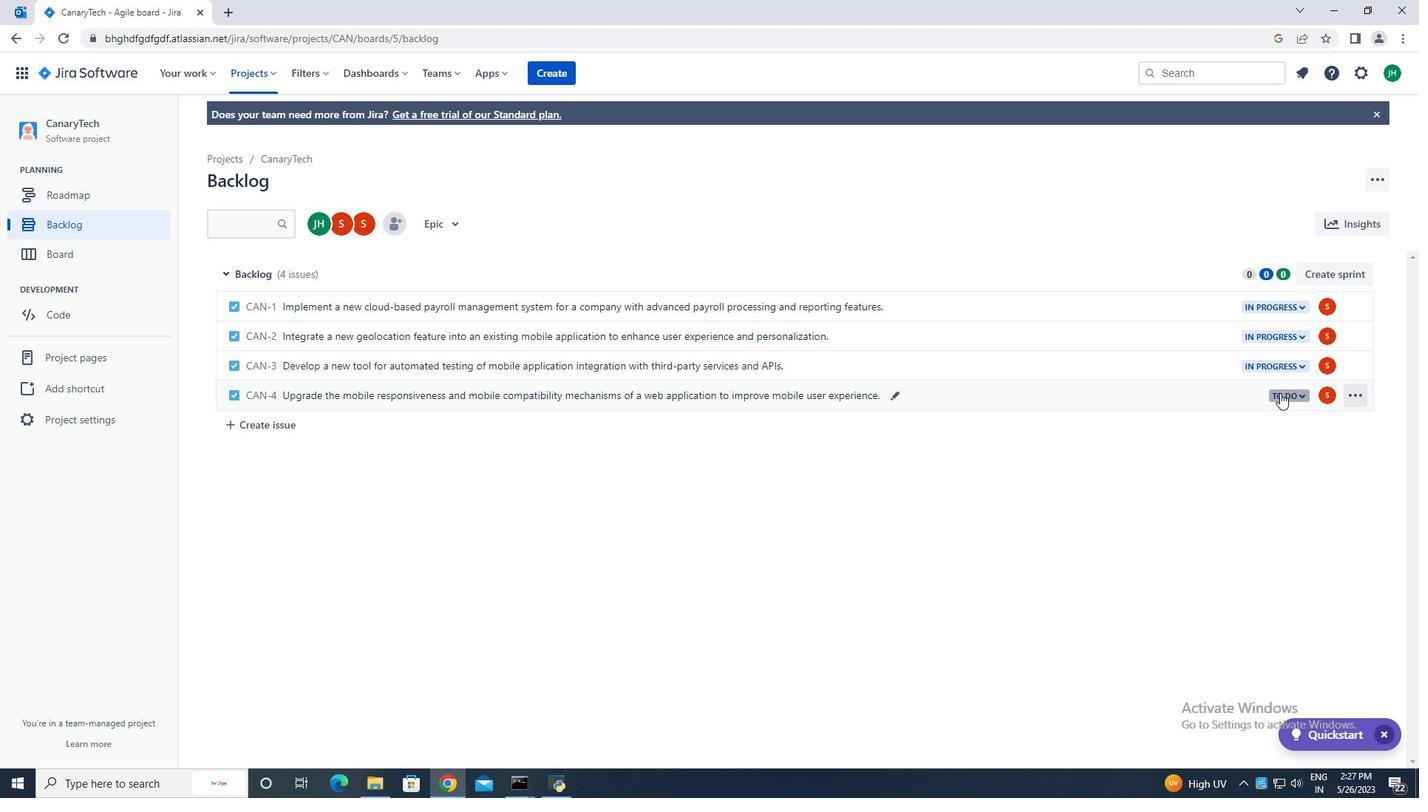 
Action: Mouse moved to (1198, 423)
Screenshot: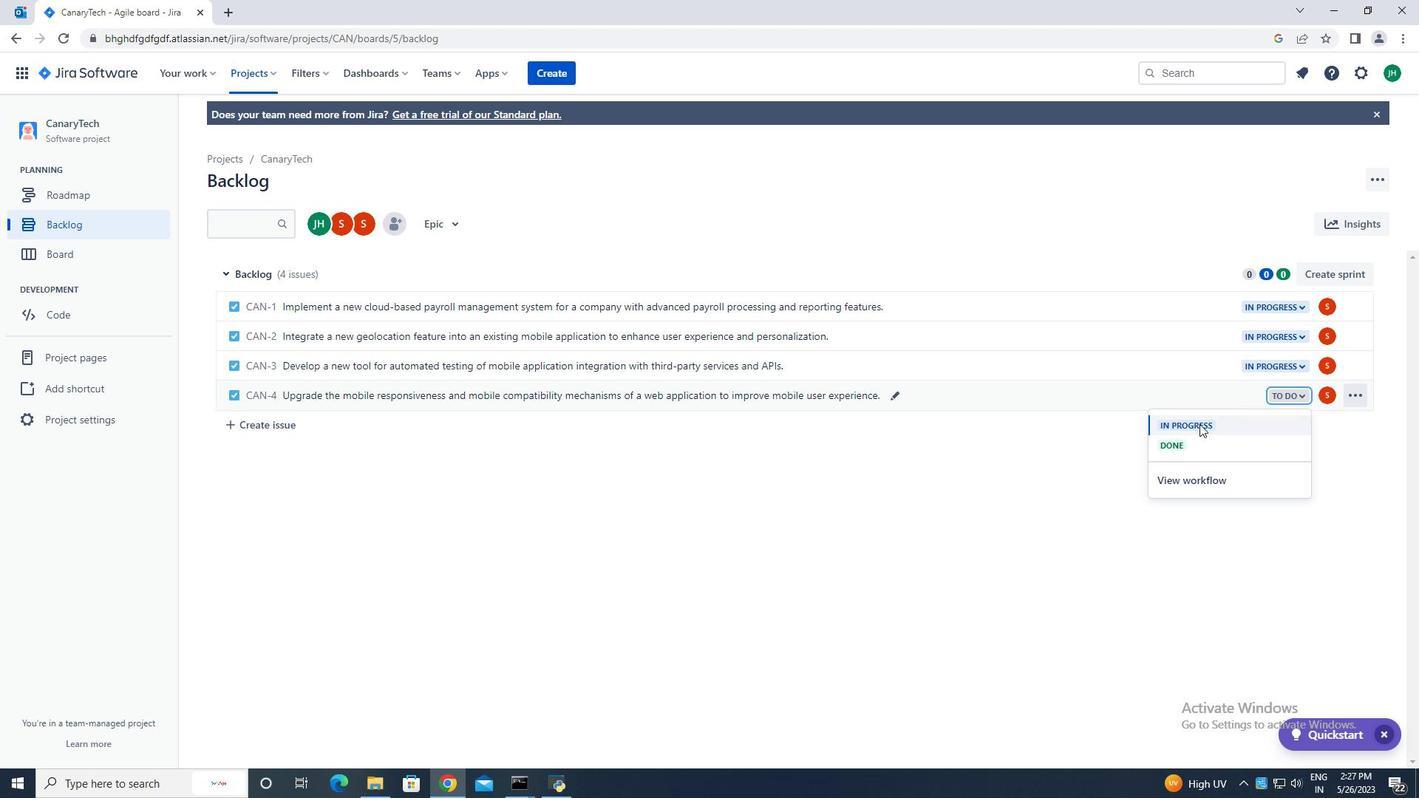 
Action: Mouse pressed left at (1198, 423)
Screenshot: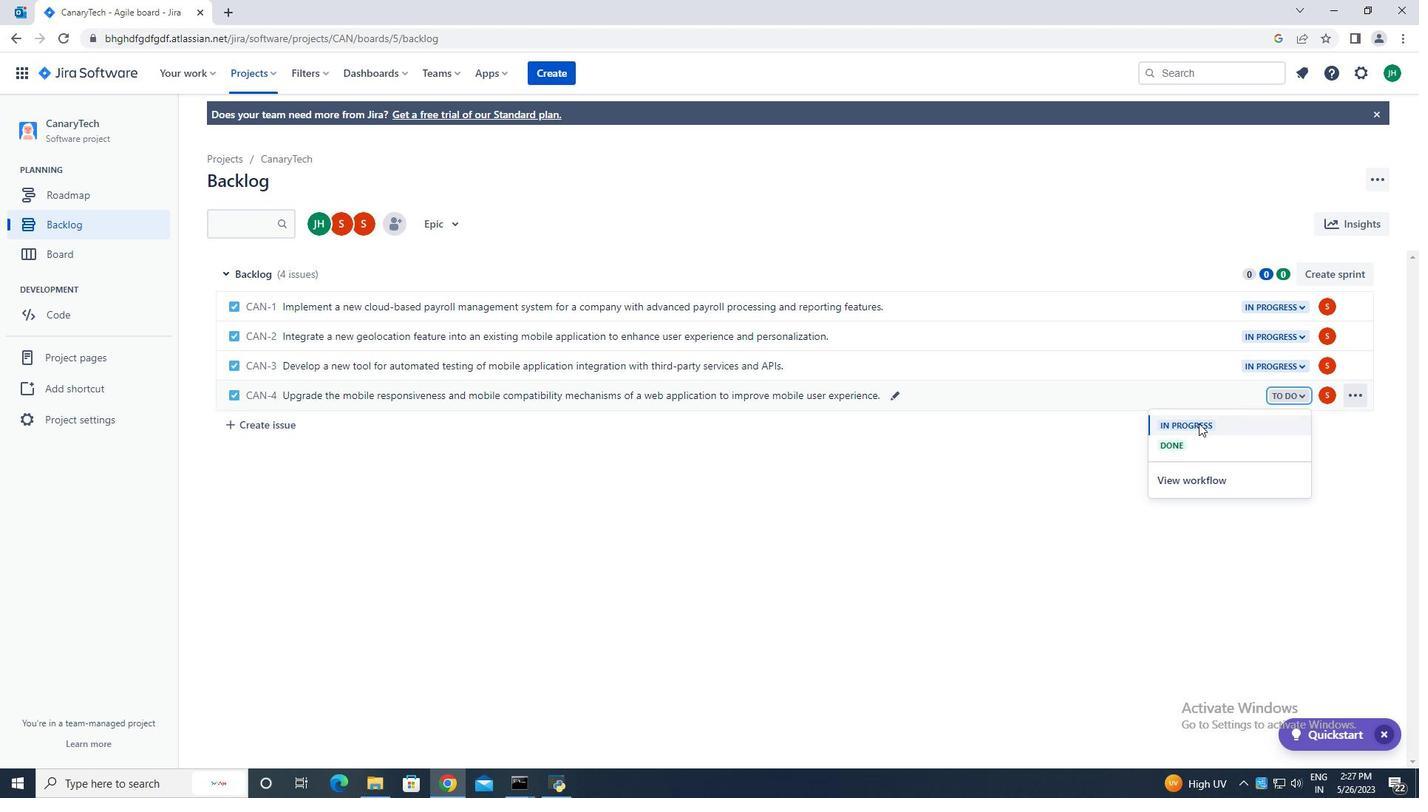 
Action: Mouse moved to (784, 536)
Screenshot: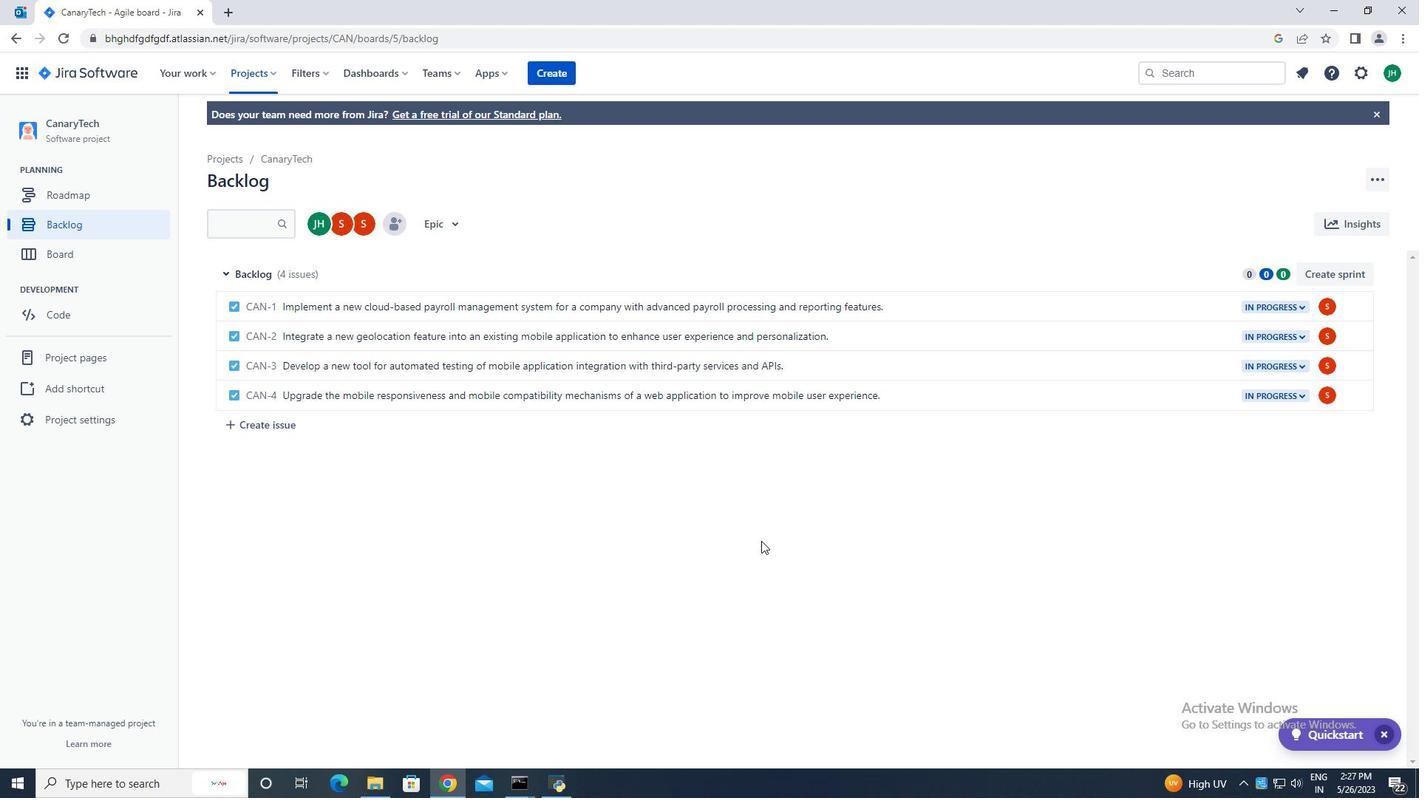 
